 Task: Search one way flight ticket for 1 adult, 1 child, 1 infant in seat in premium economy from Amarillo: Rick Husband Amarillo International Airport to Jacksonville: Albert J. Ellis Airport on 8-3-2023. Choice of flights is Alaska. Number of bags: 2 carry on bags and 4 checked bags. Price is upto 91000. Outbound departure time preference is 9:30.
Action: Mouse moved to (364, 150)
Screenshot: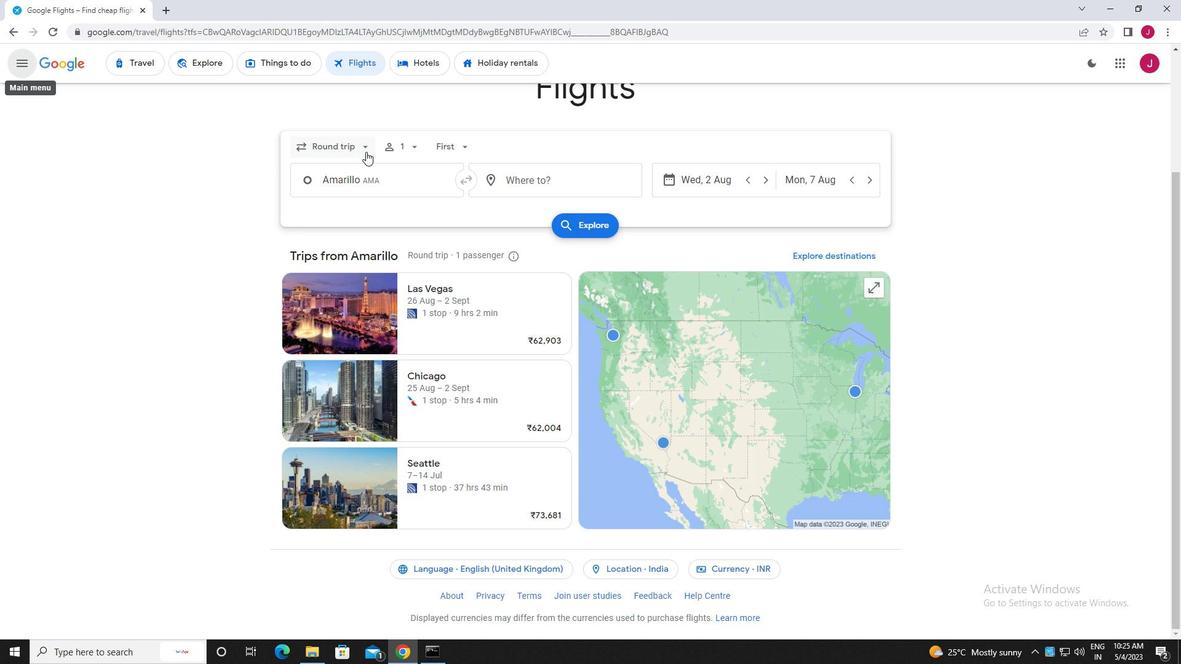
Action: Mouse pressed left at (364, 150)
Screenshot: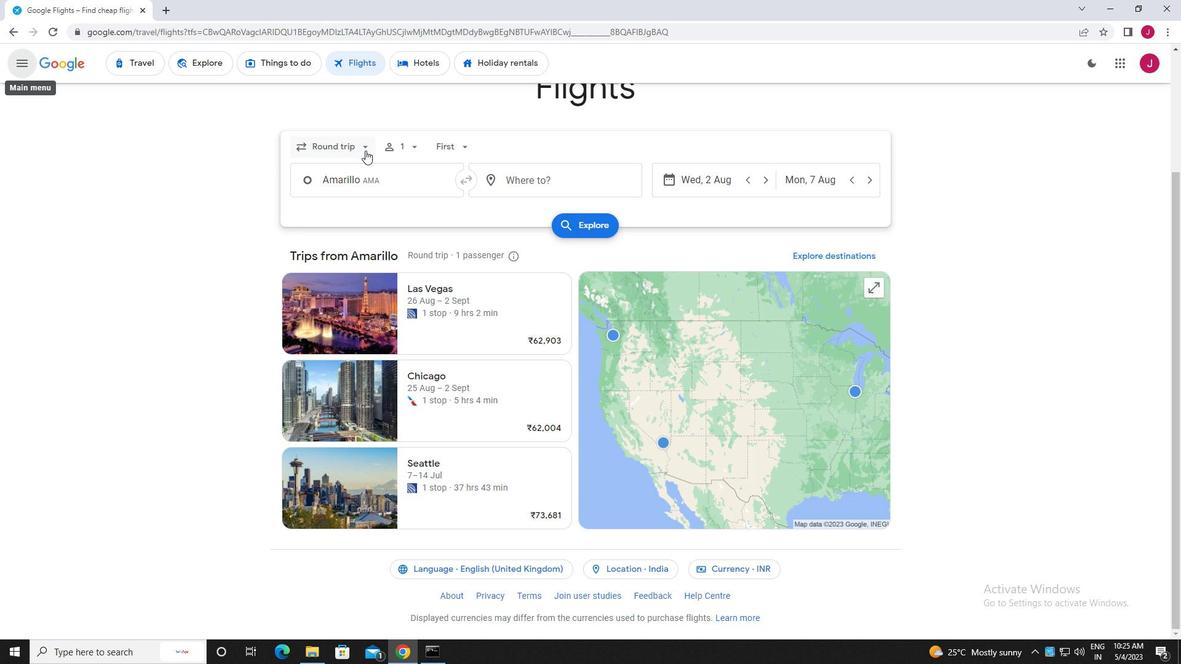 
Action: Mouse moved to (358, 204)
Screenshot: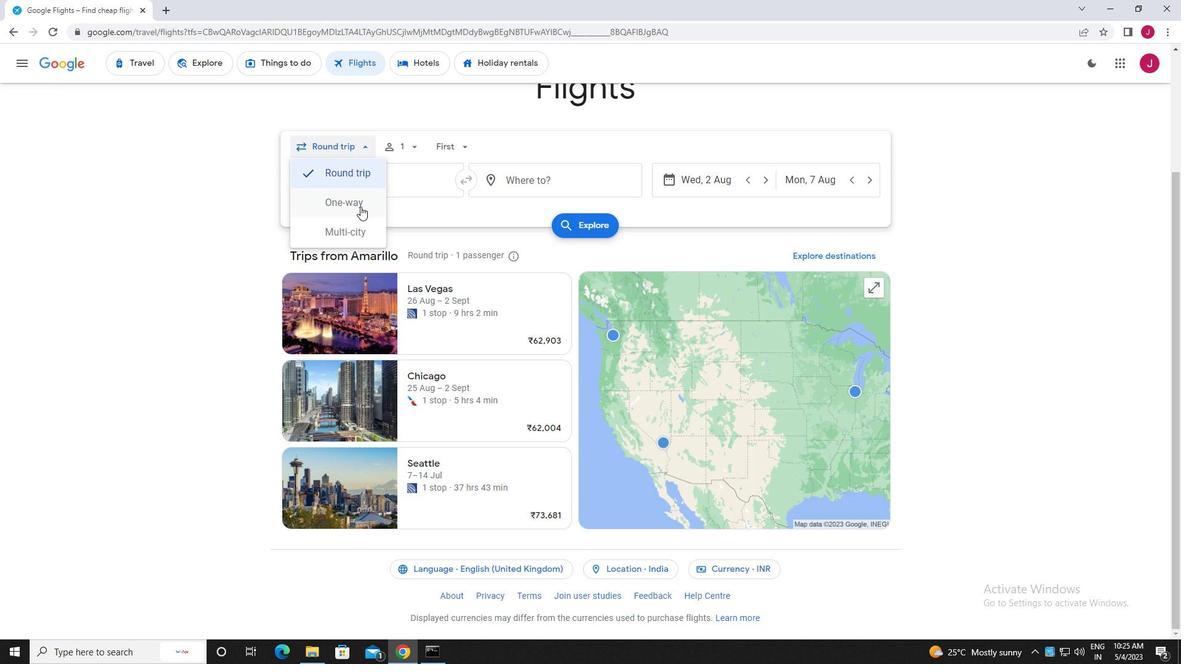 
Action: Mouse pressed left at (358, 204)
Screenshot: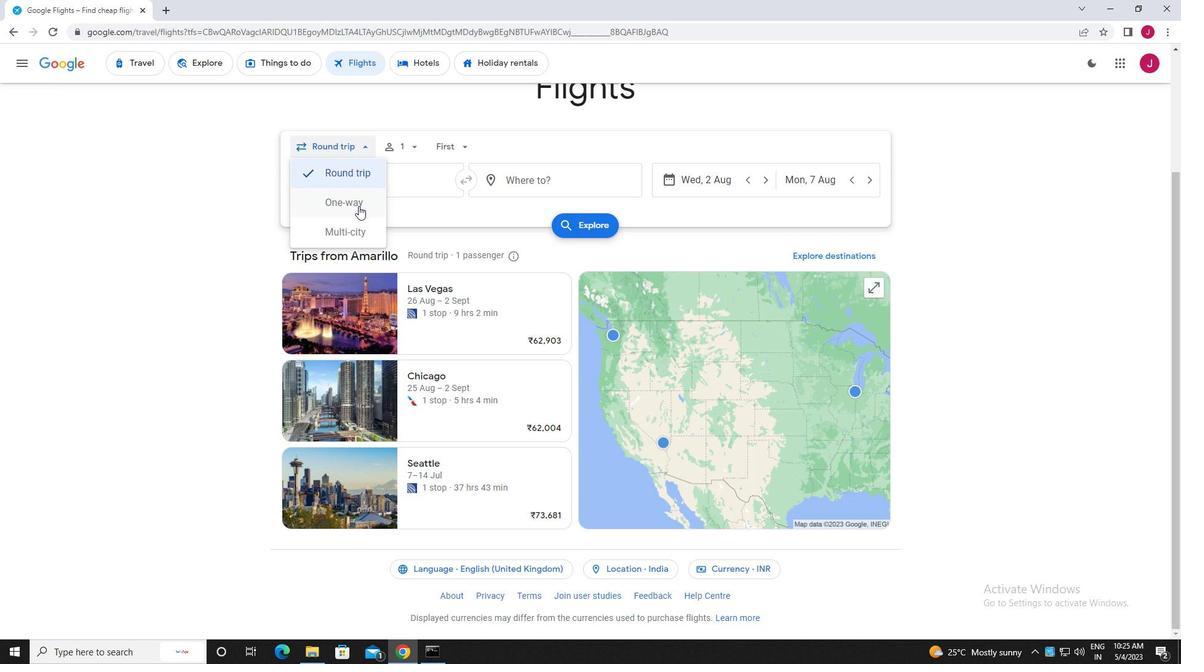 
Action: Mouse moved to (409, 144)
Screenshot: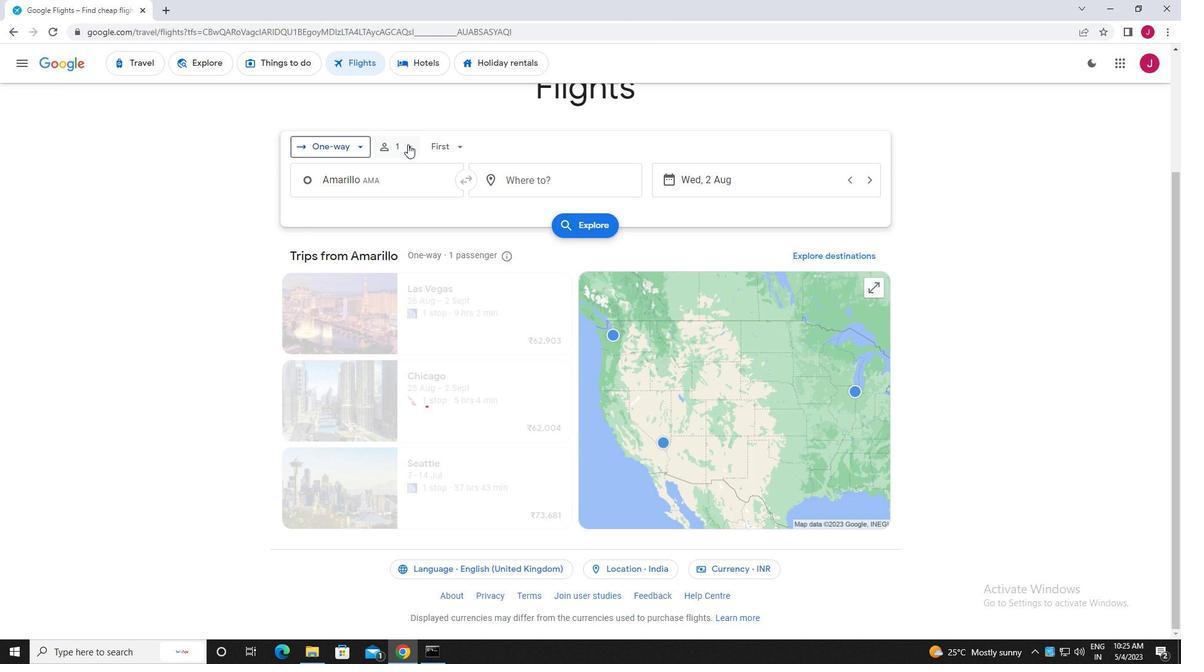 
Action: Mouse pressed left at (409, 144)
Screenshot: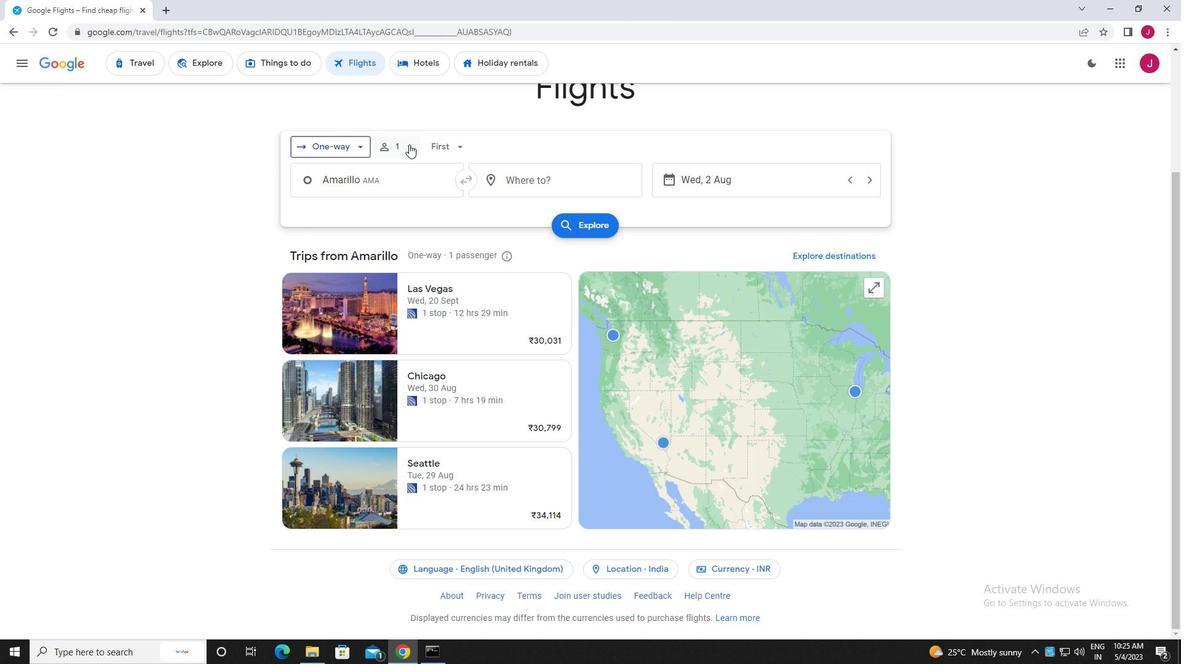 
Action: Mouse moved to (501, 211)
Screenshot: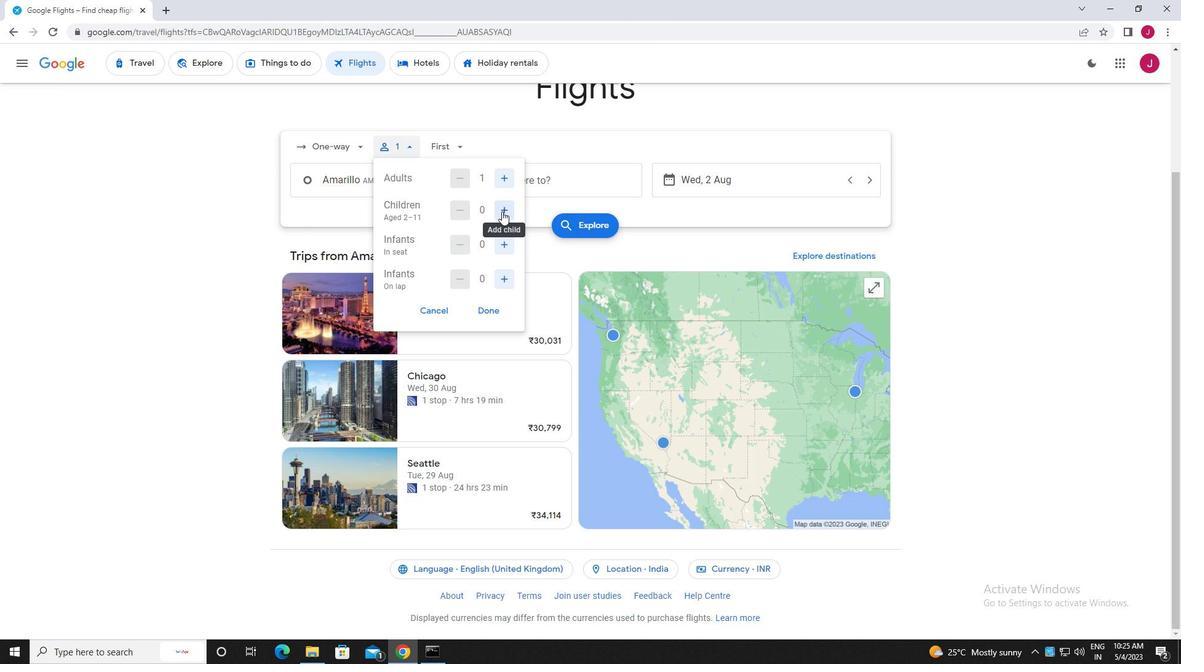 
Action: Mouse pressed left at (501, 211)
Screenshot: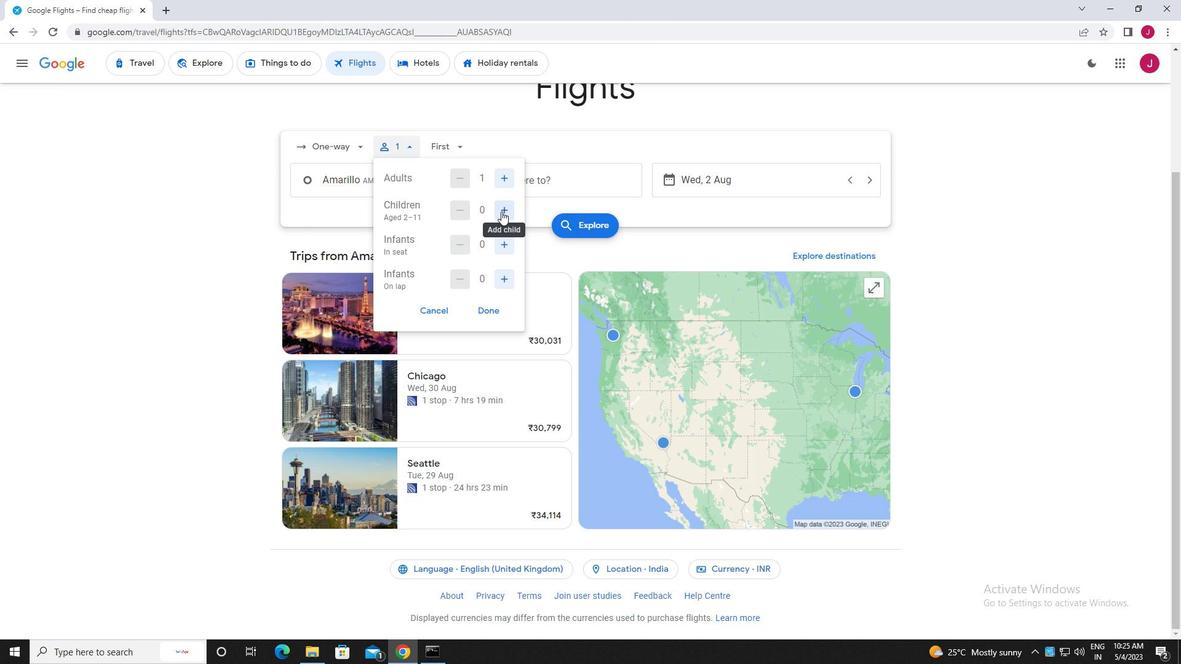 
Action: Mouse moved to (458, 207)
Screenshot: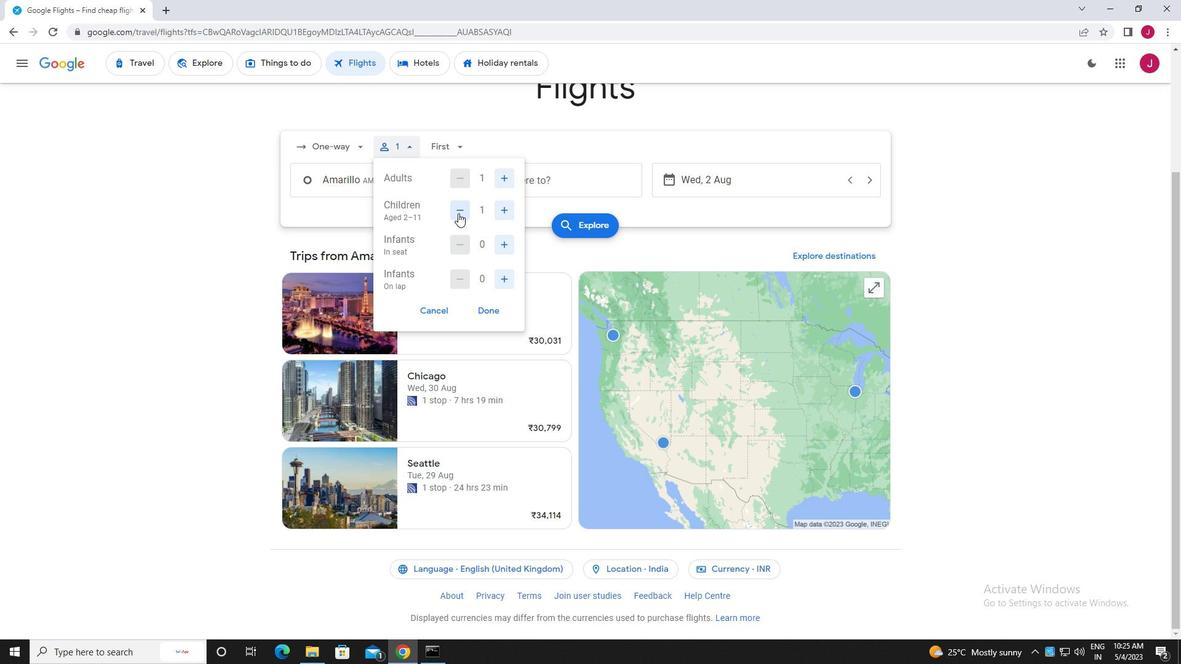 
Action: Mouse pressed left at (458, 207)
Screenshot: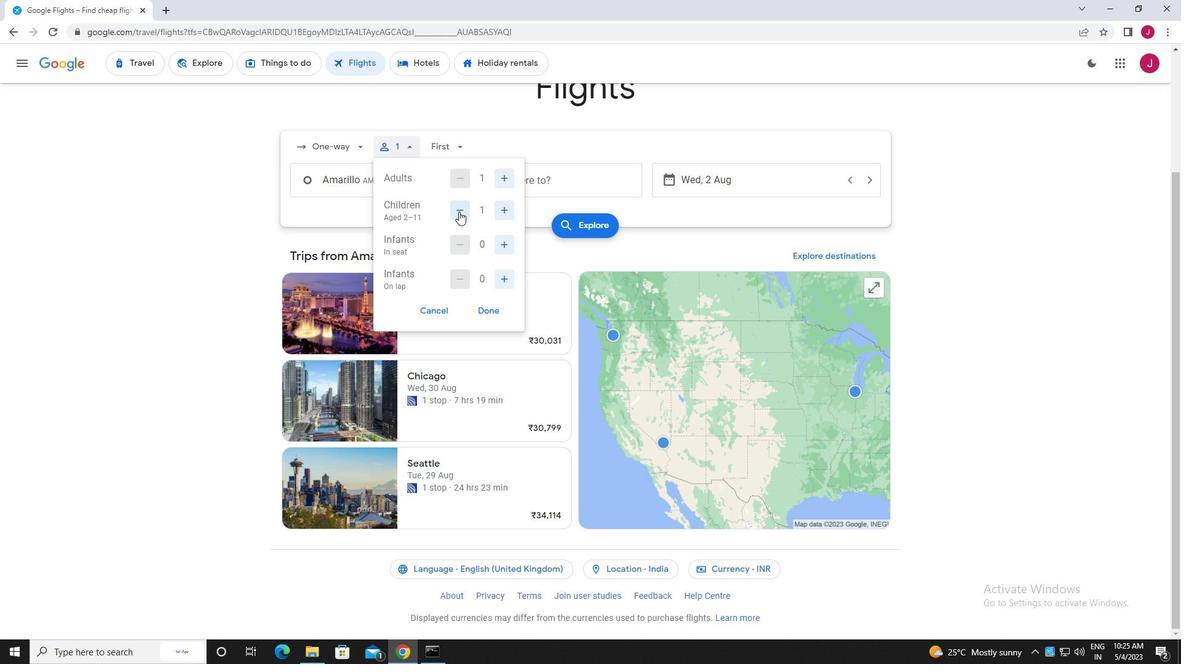 
Action: Mouse moved to (503, 243)
Screenshot: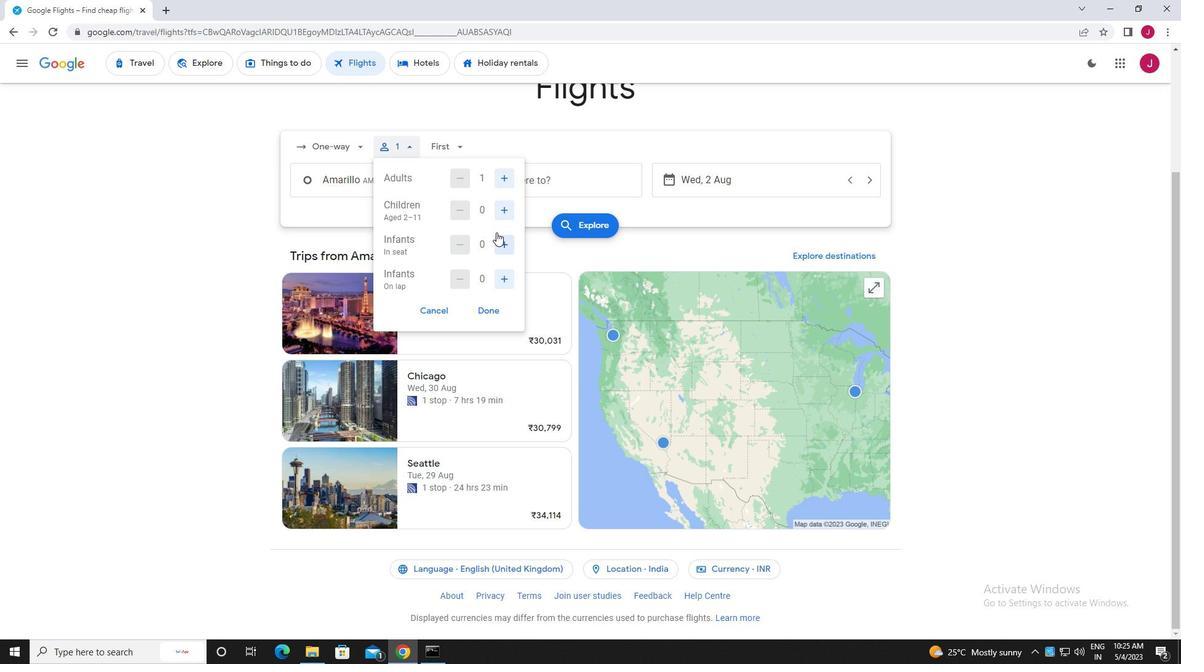 
Action: Mouse pressed left at (503, 243)
Screenshot: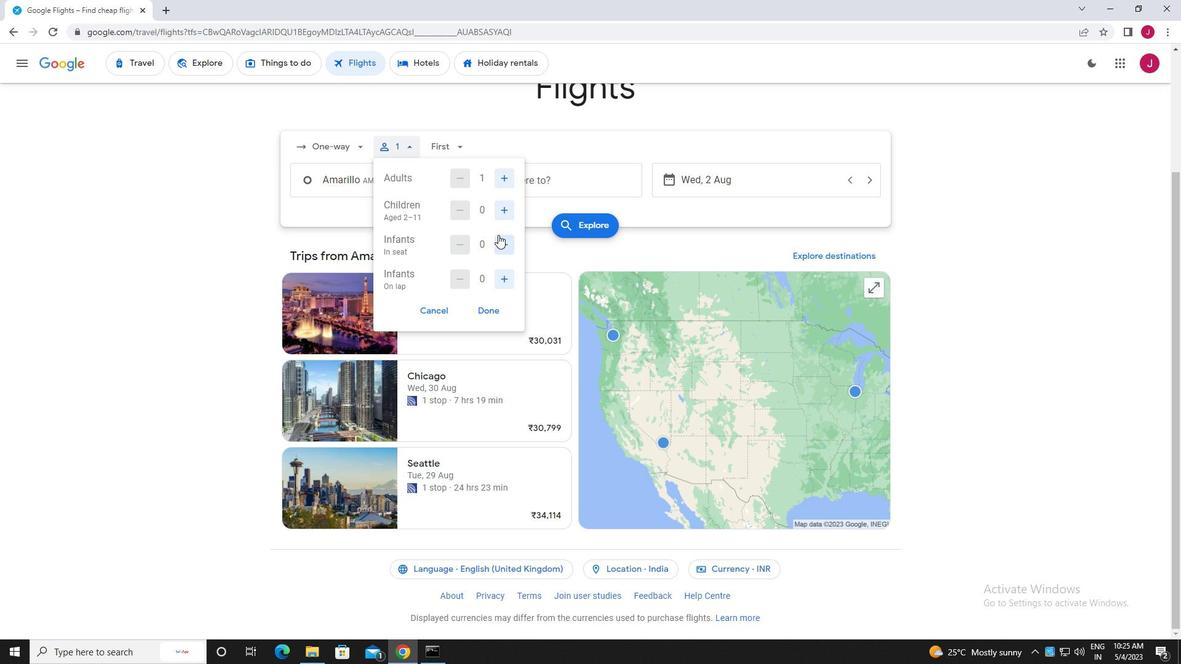 
Action: Mouse moved to (489, 310)
Screenshot: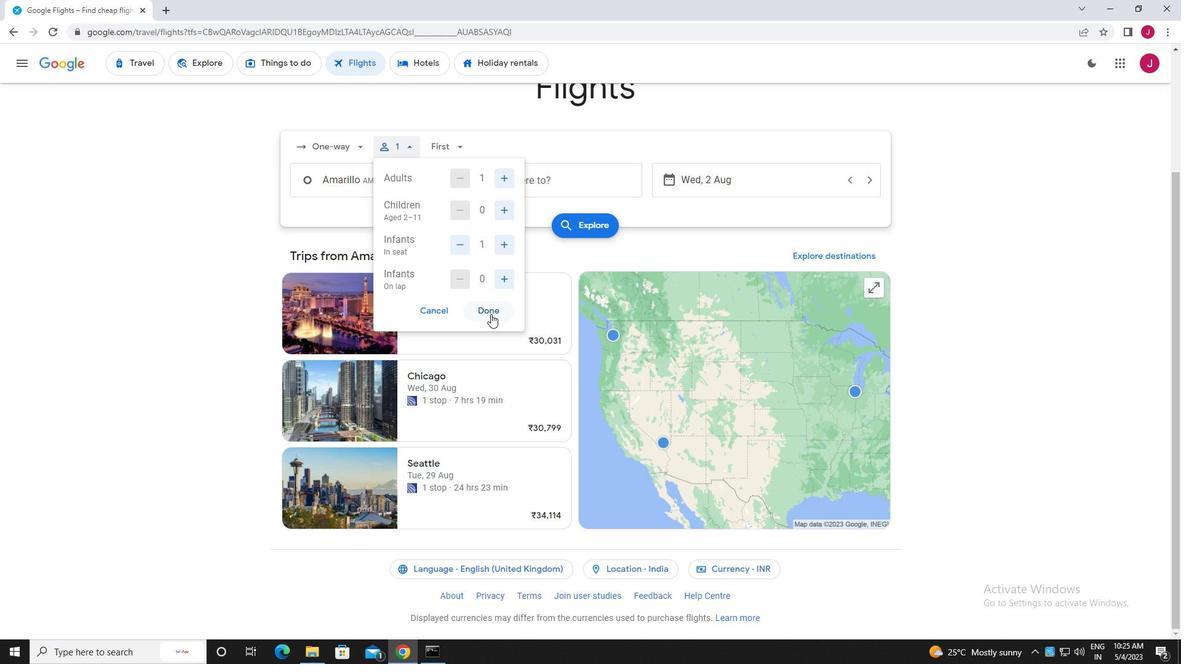 
Action: Mouse pressed left at (489, 310)
Screenshot: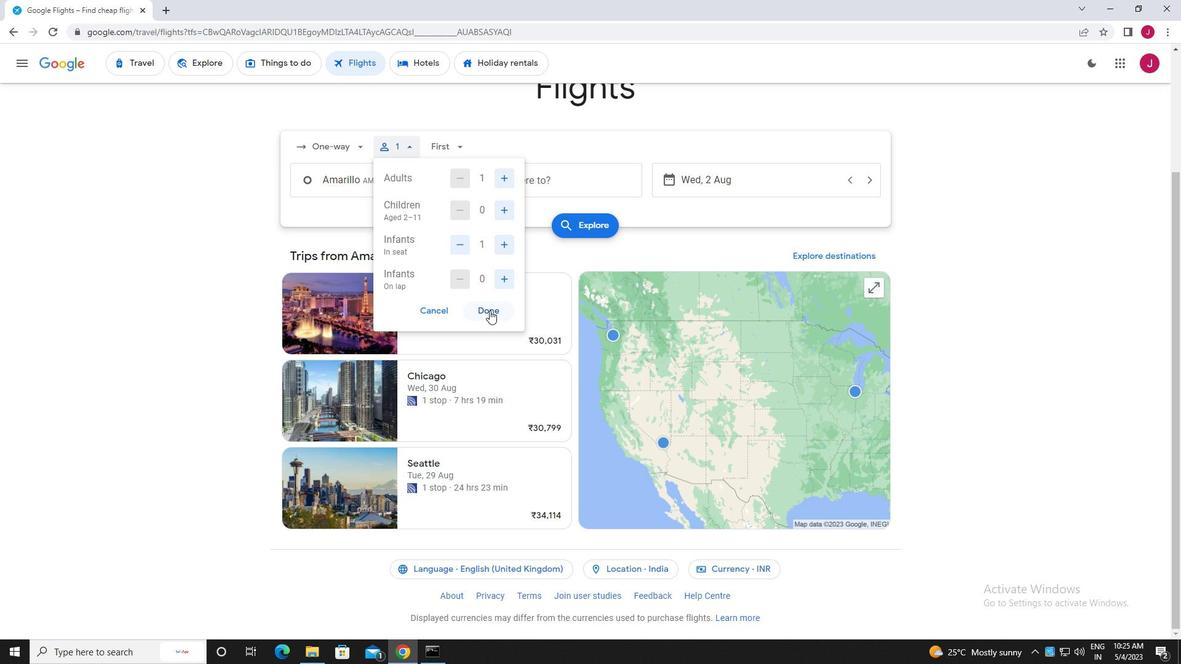 
Action: Mouse moved to (437, 147)
Screenshot: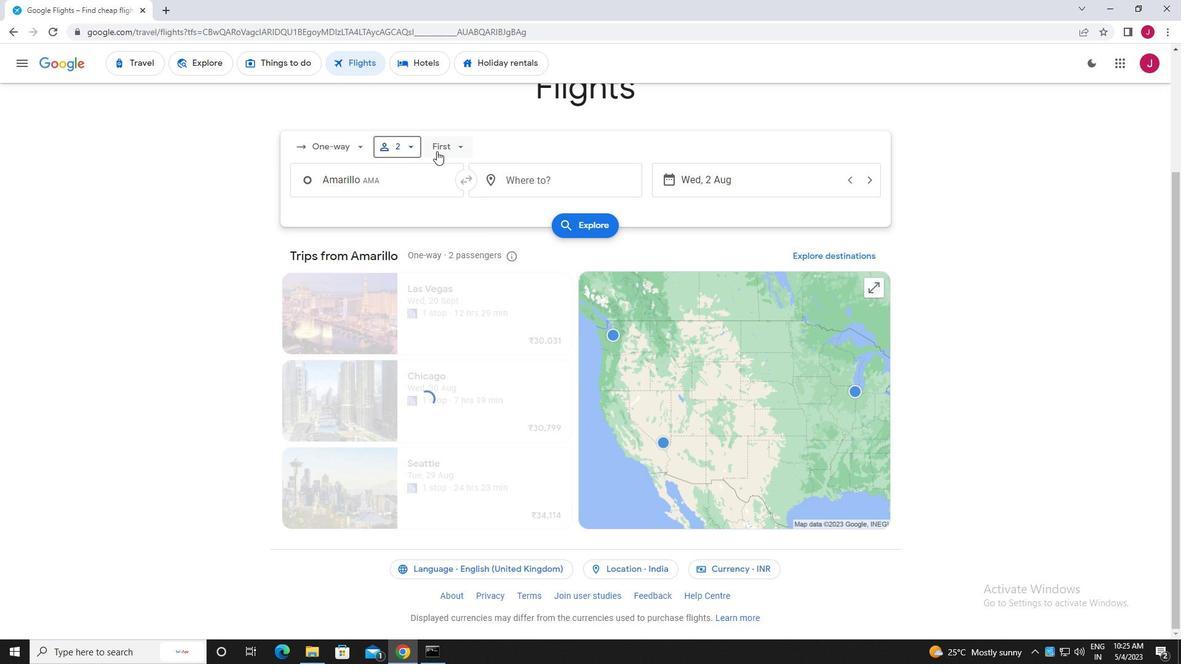 
Action: Mouse pressed left at (437, 147)
Screenshot: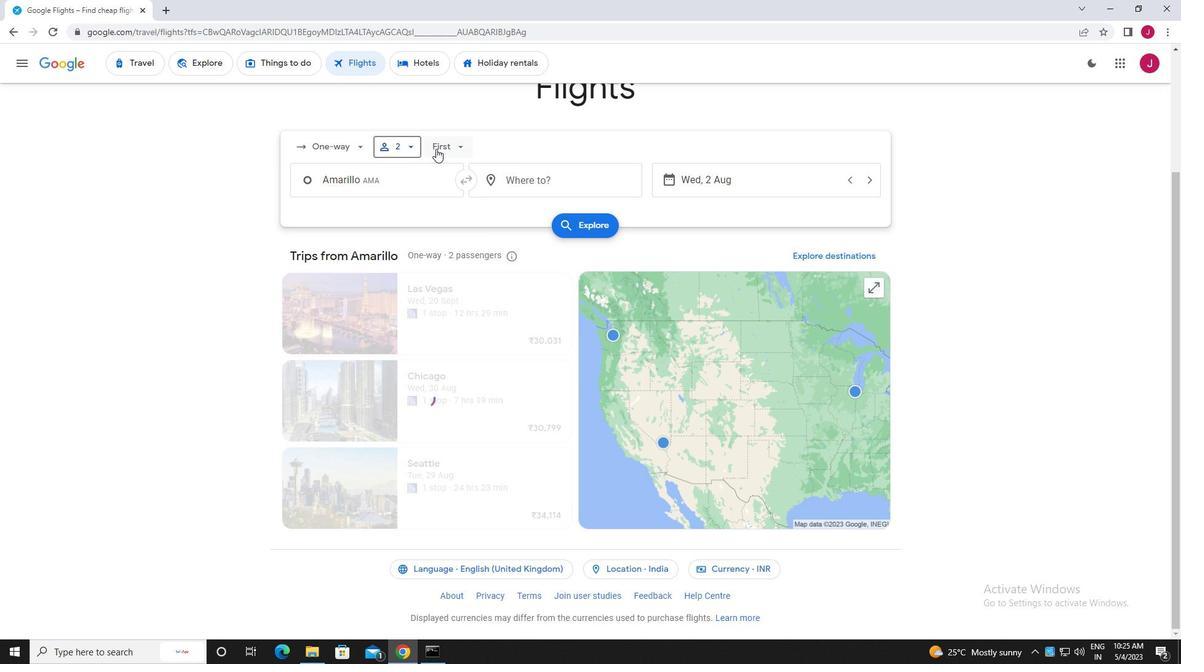 
Action: Mouse moved to (480, 204)
Screenshot: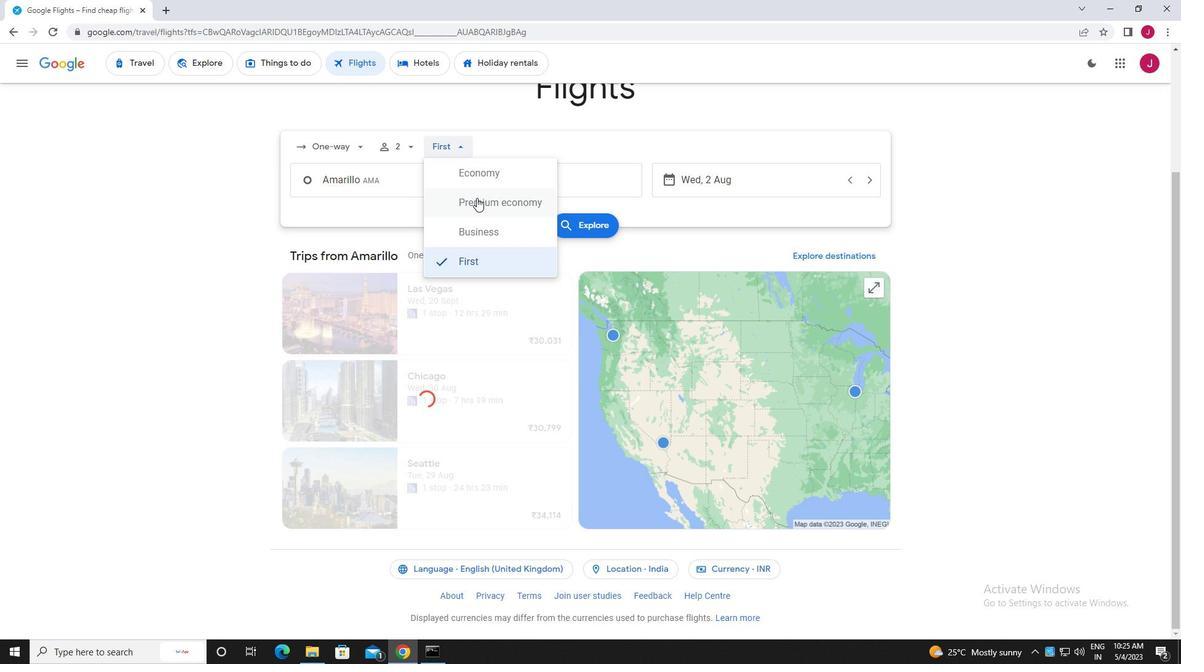 
Action: Mouse pressed left at (480, 204)
Screenshot: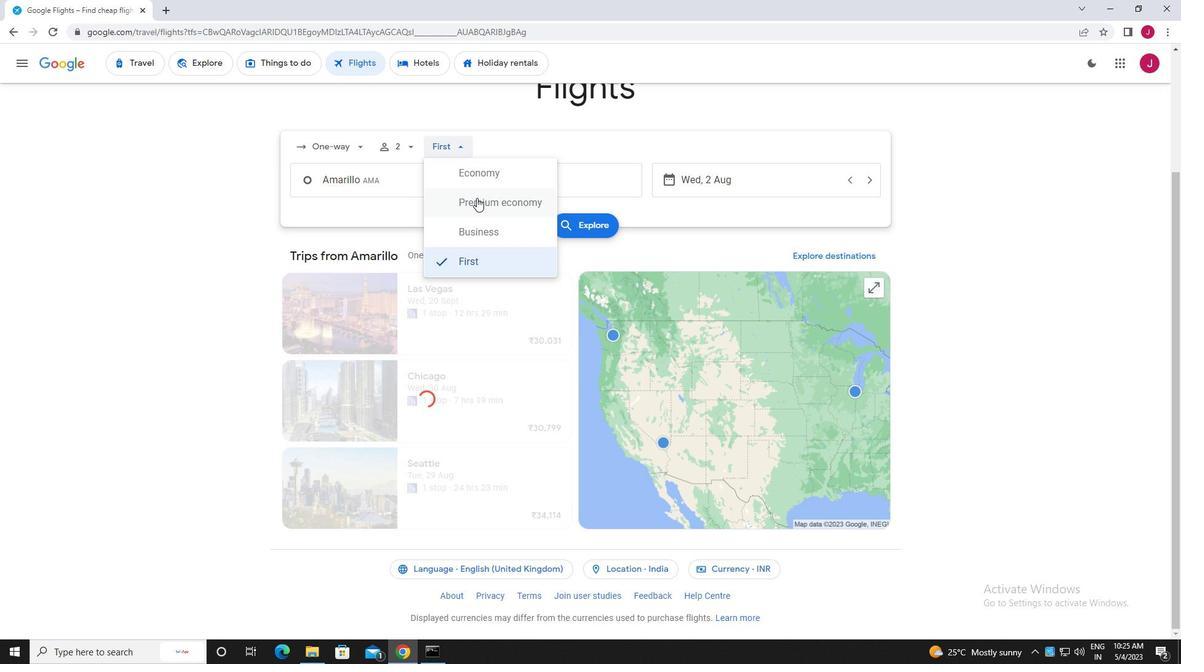 
Action: Mouse moved to (423, 182)
Screenshot: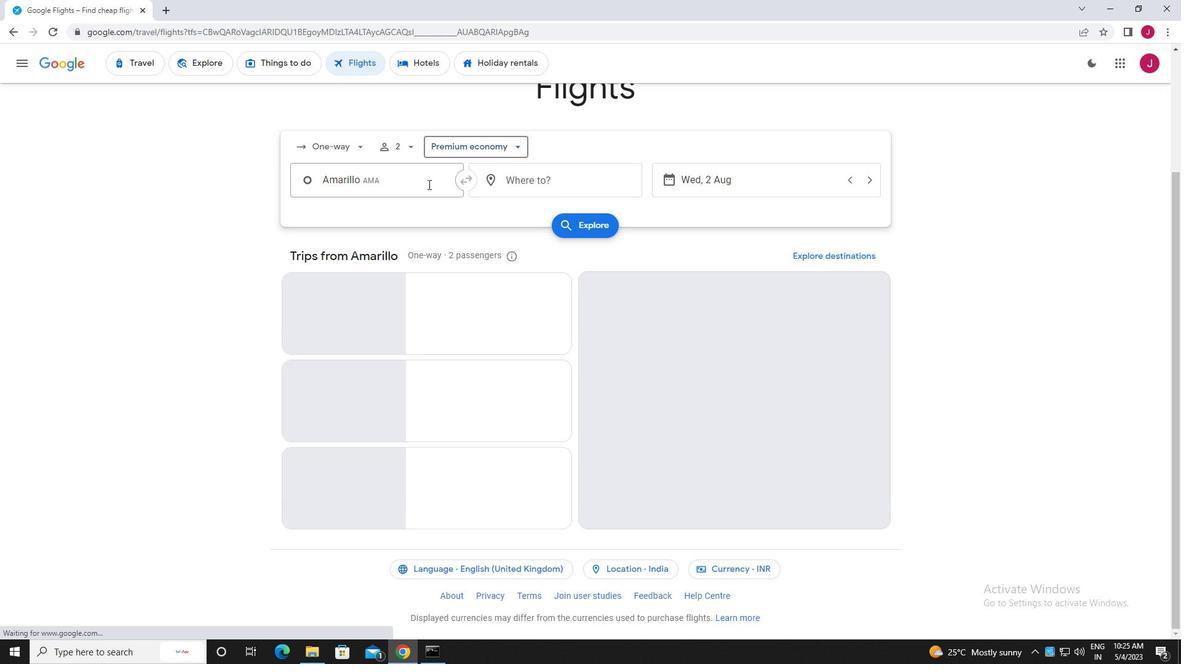 
Action: Mouse pressed left at (423, 182)
Screenshot: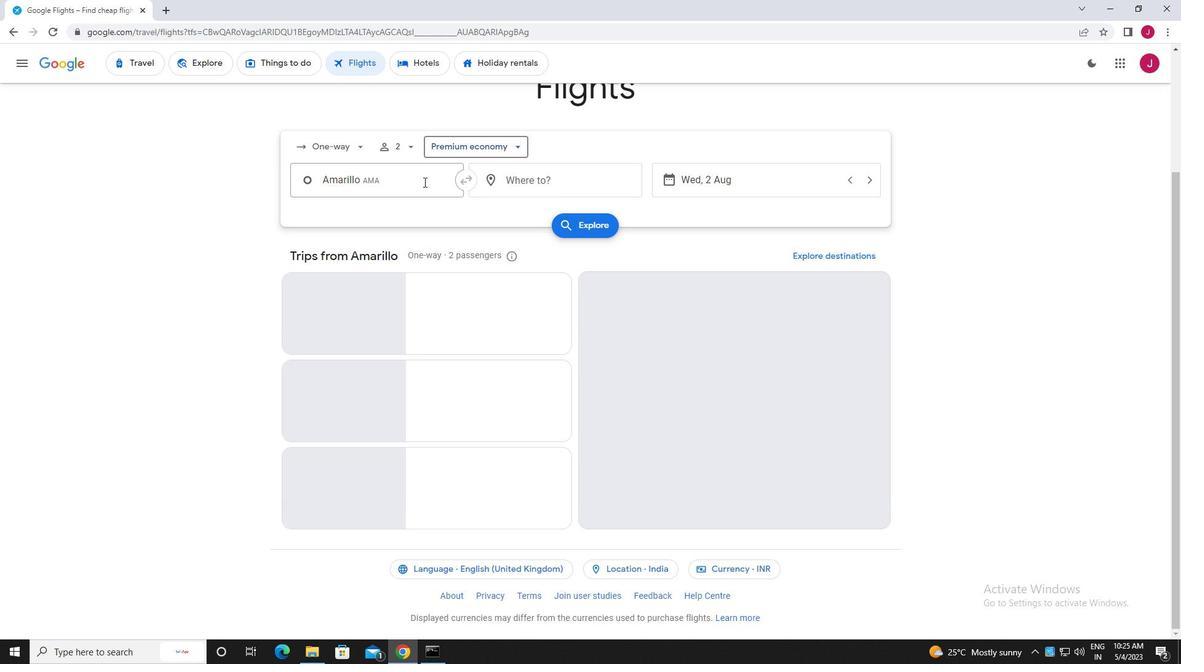 
Action: Mouse moved to (423, 181)
Screenshot: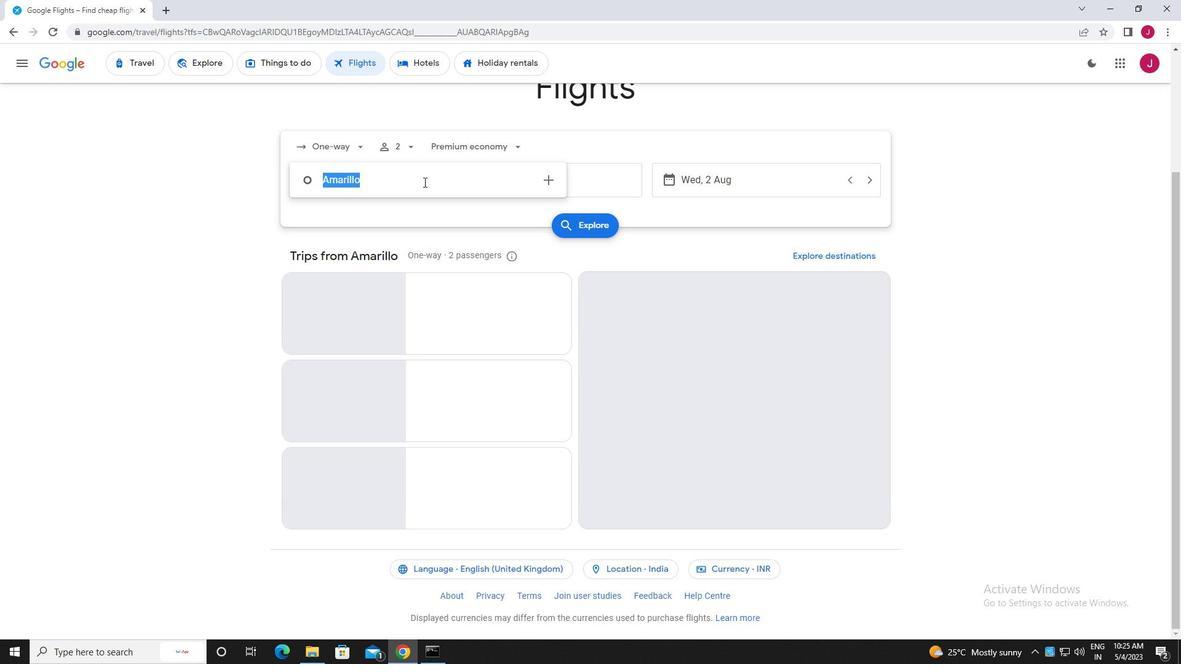 
Action: Key pressed amarillo
Screenshot: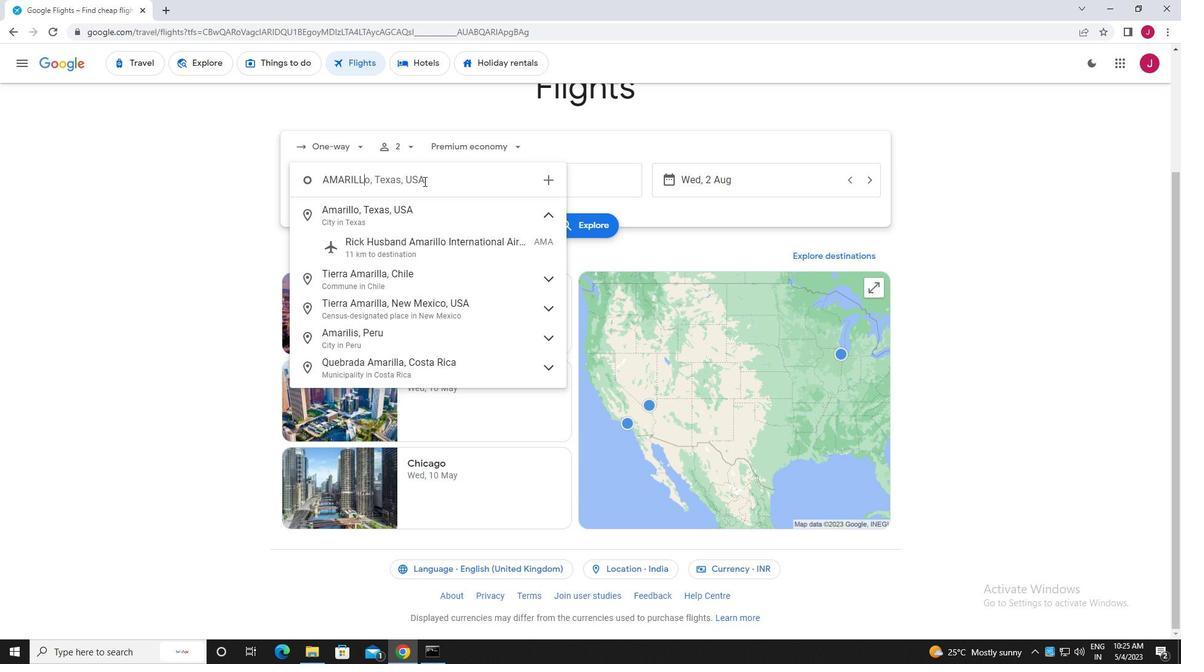 
Action: Mouse moved to (426, 254)
Screenshot: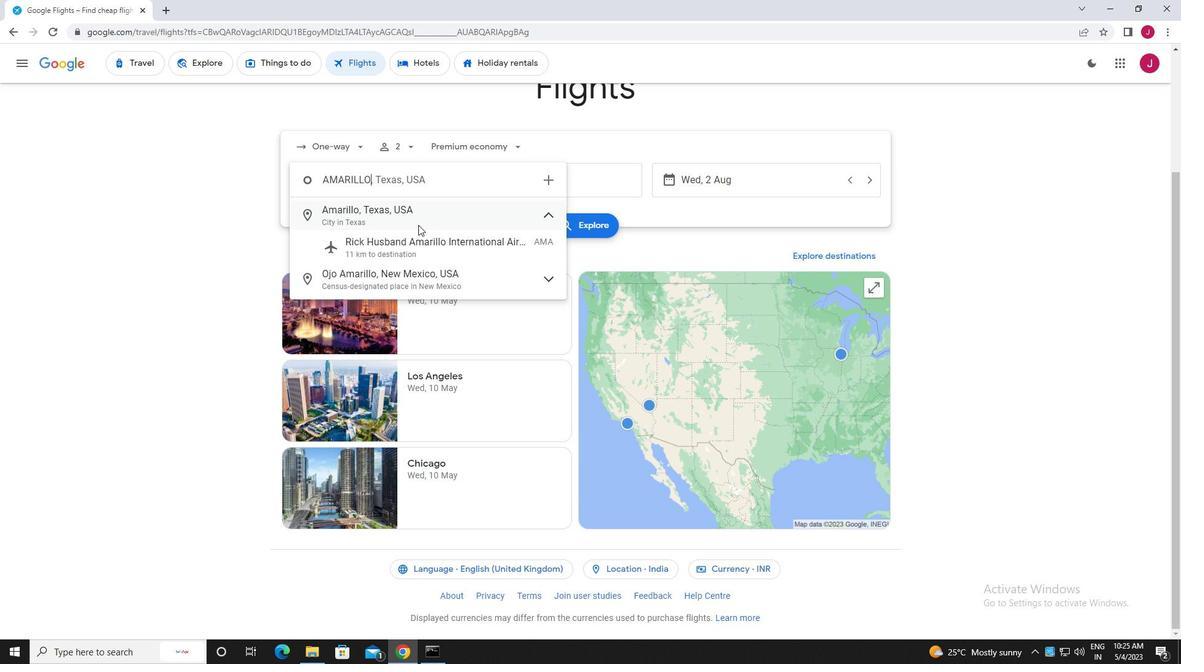 
Action: Mouse pressed left at (426, 254)
Screenshot: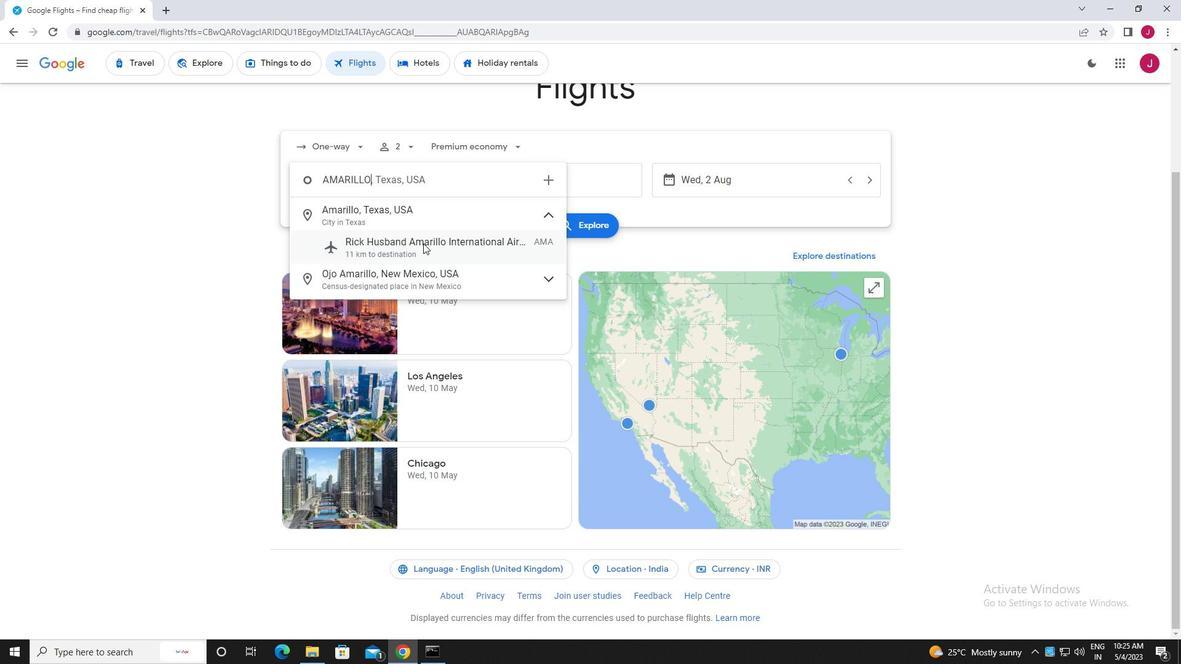 
Action: Mouse moved to (541, 182)
Screenshot: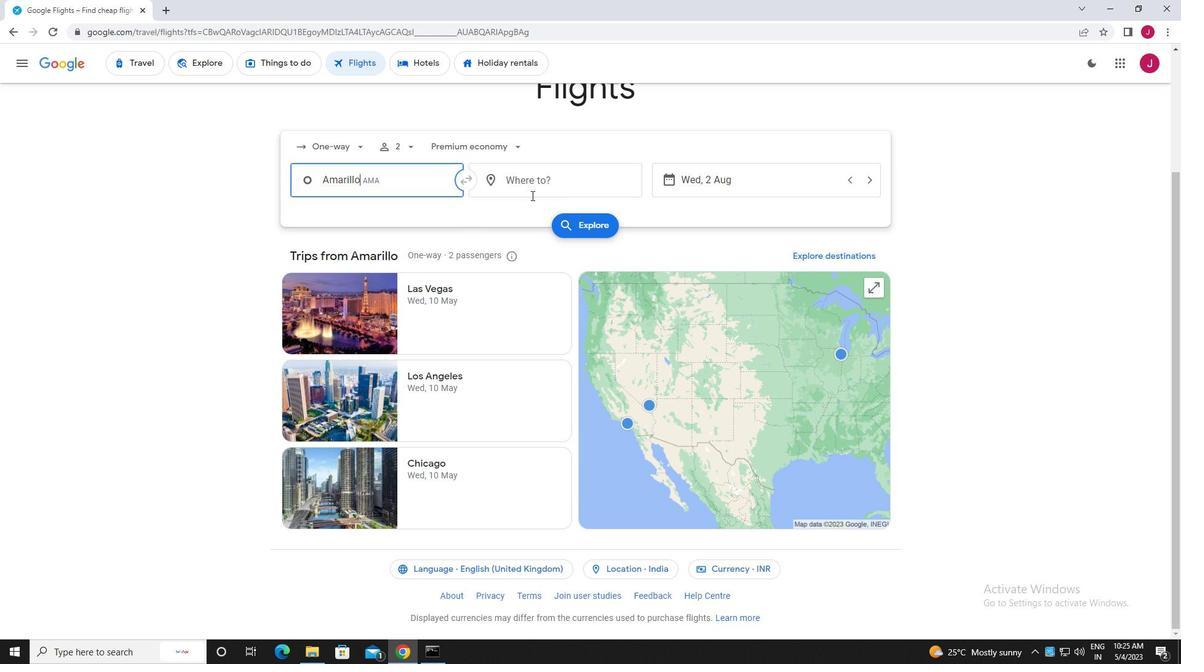 
Action: Mouse pressed left at (541, 182)
Screenshot: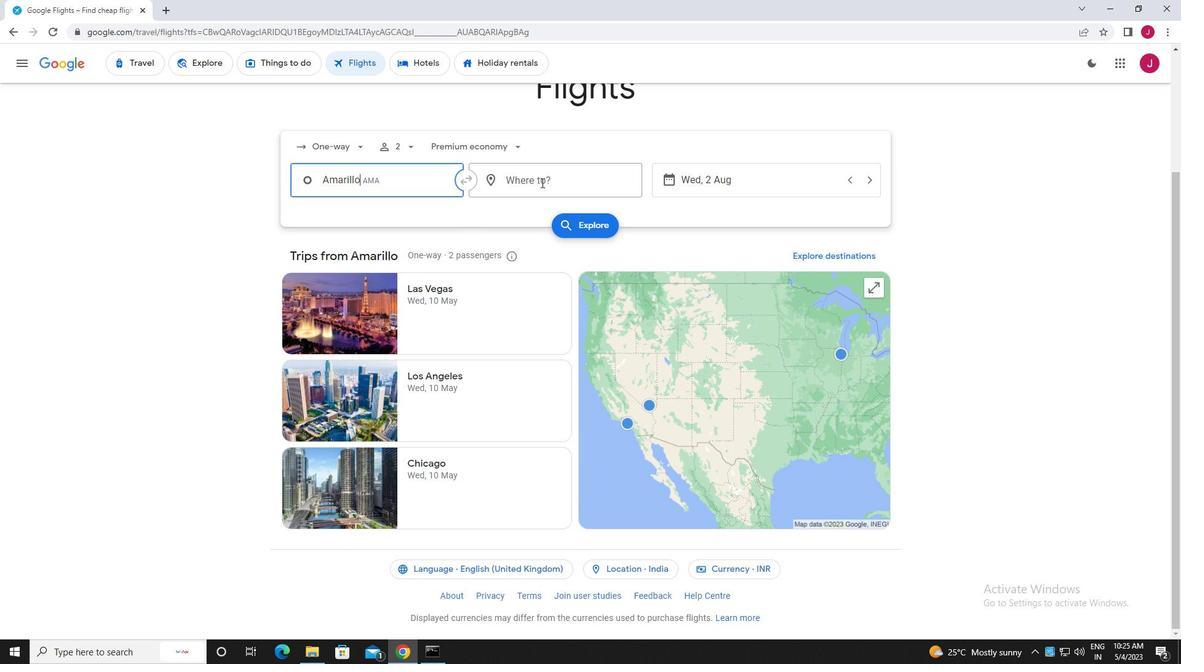 
Action: Mouse moved to (540, 184)
Screenshot: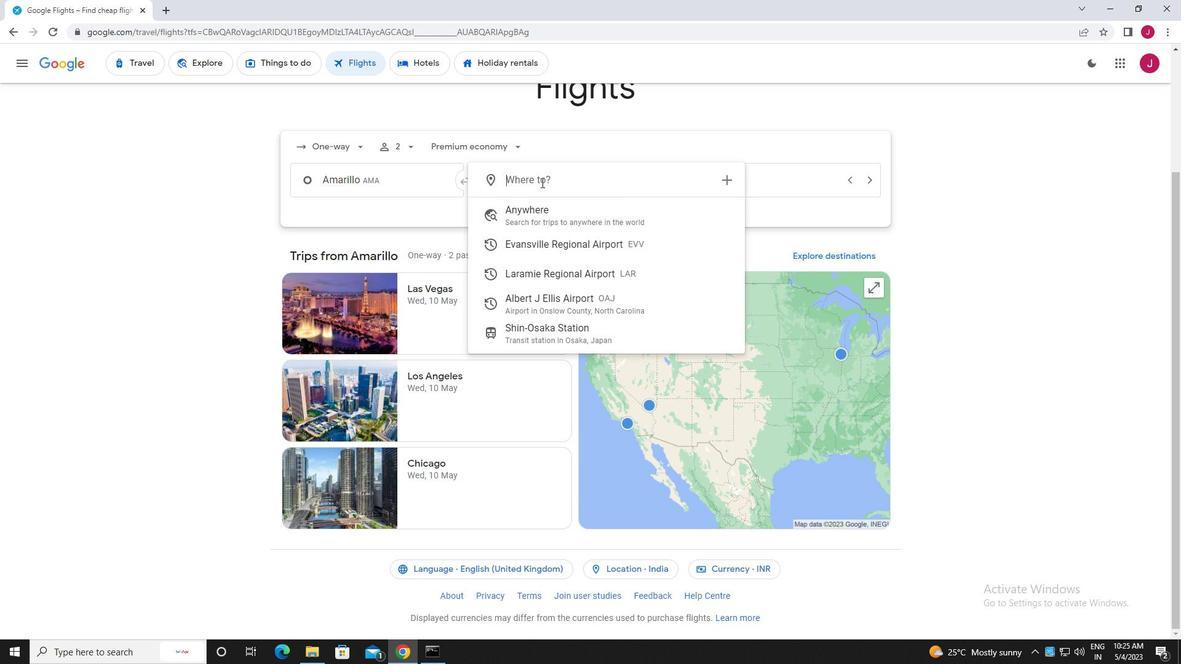 
Action: Key pressed albert<Key.space>
Screenshot: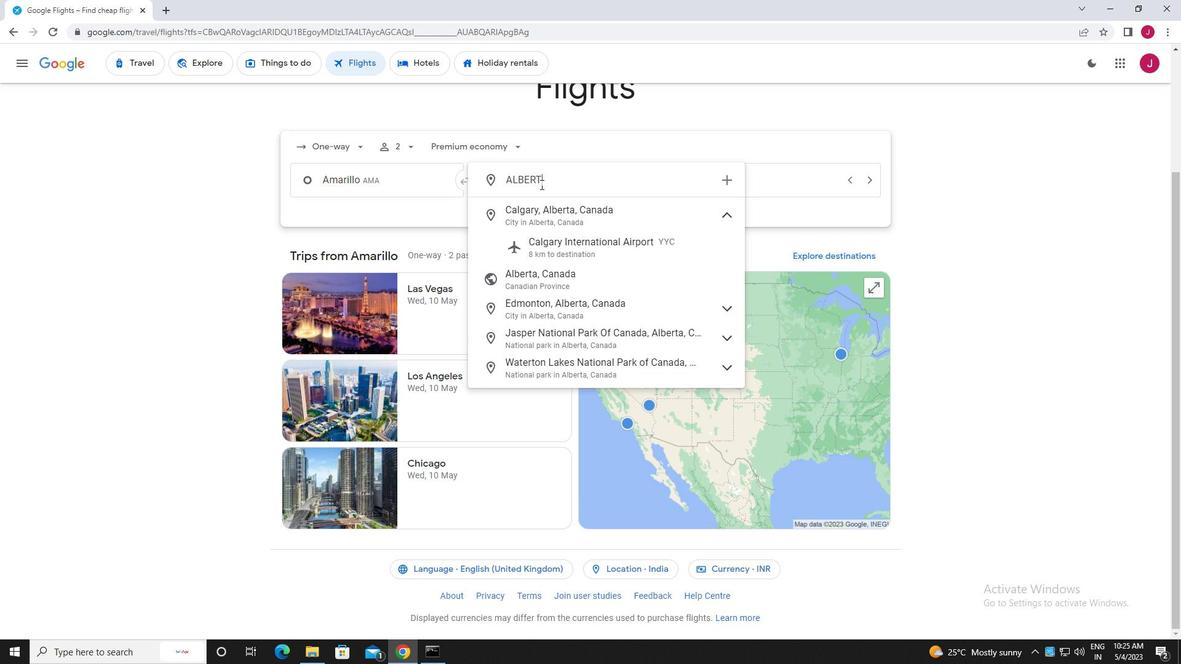 
Action: Mouse moved to (581, 214)
Screenshot: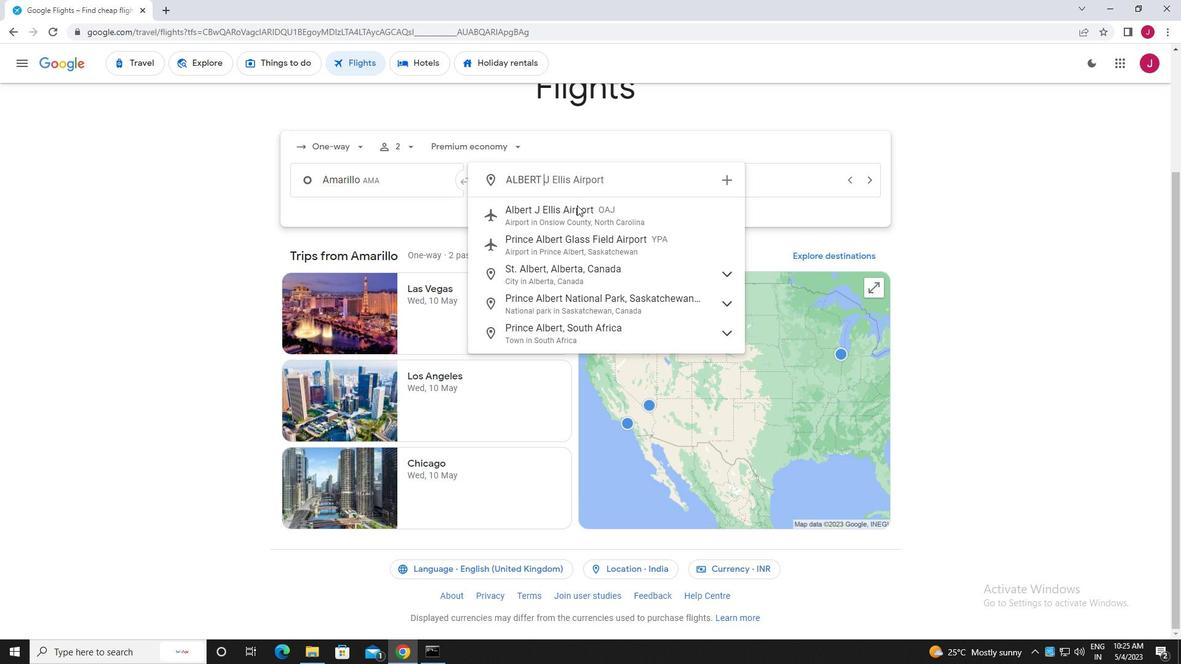 
Action: Mouse pressed left at (581, 214)
Screenshot: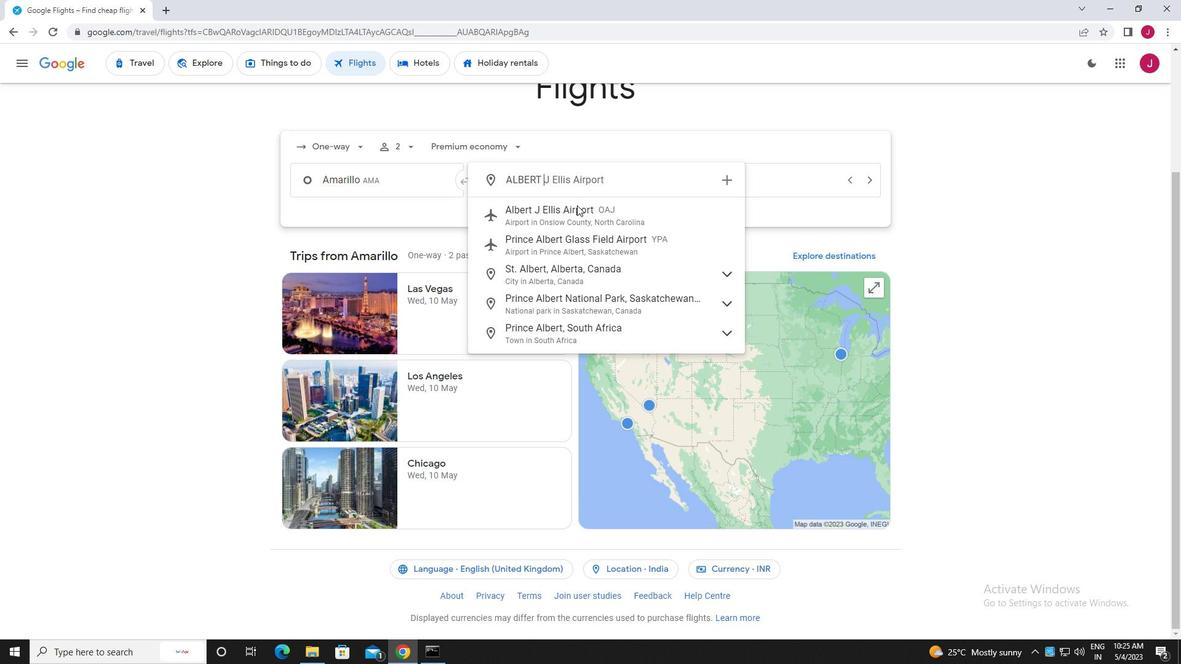 
Action: Mouse moved to (720, 183)
Screenshot: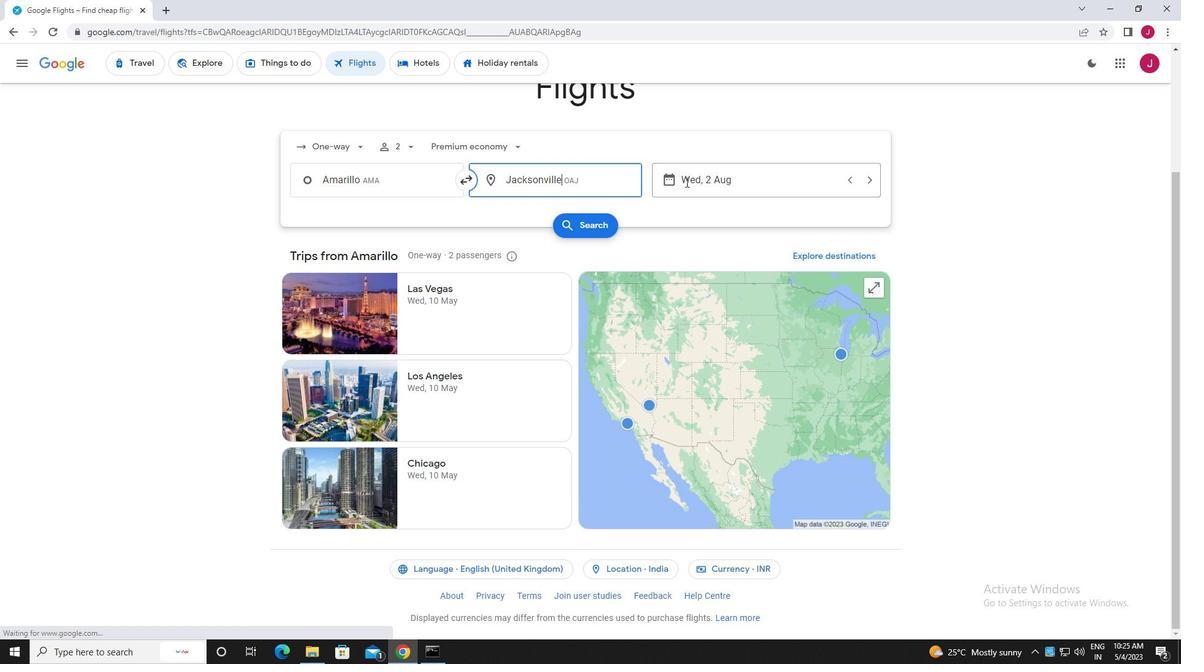 
Action: Mouse pressed left at (720, 183)
Screenshot: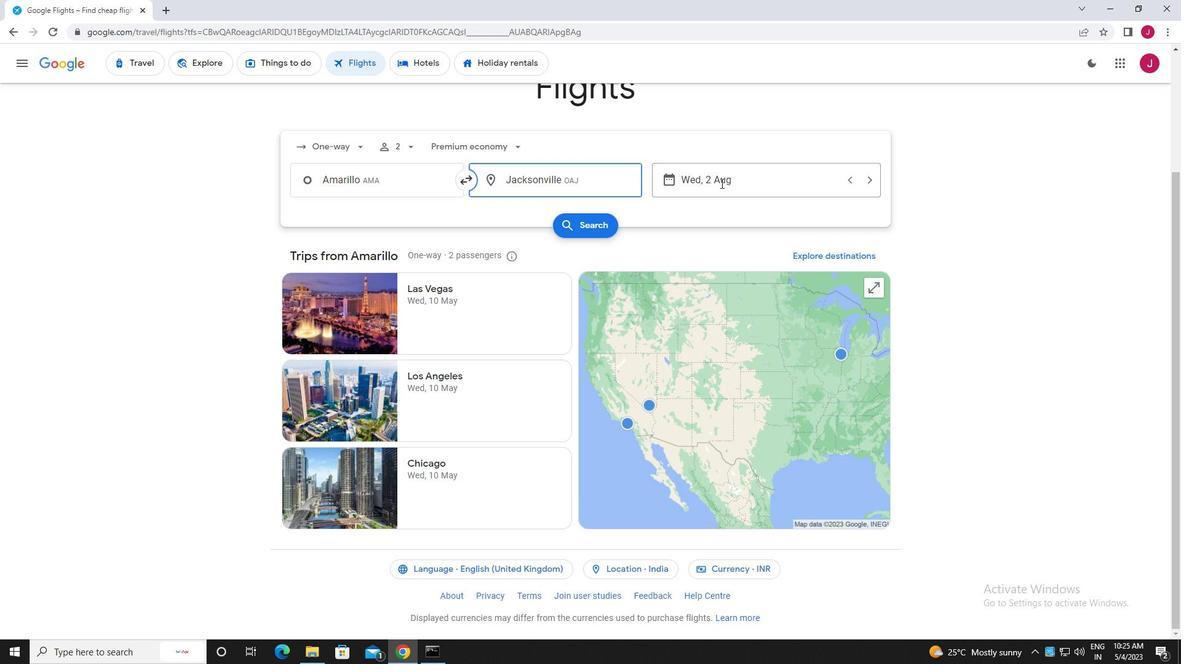 
Action: Mouse moved to (565, 273)
Screenshot: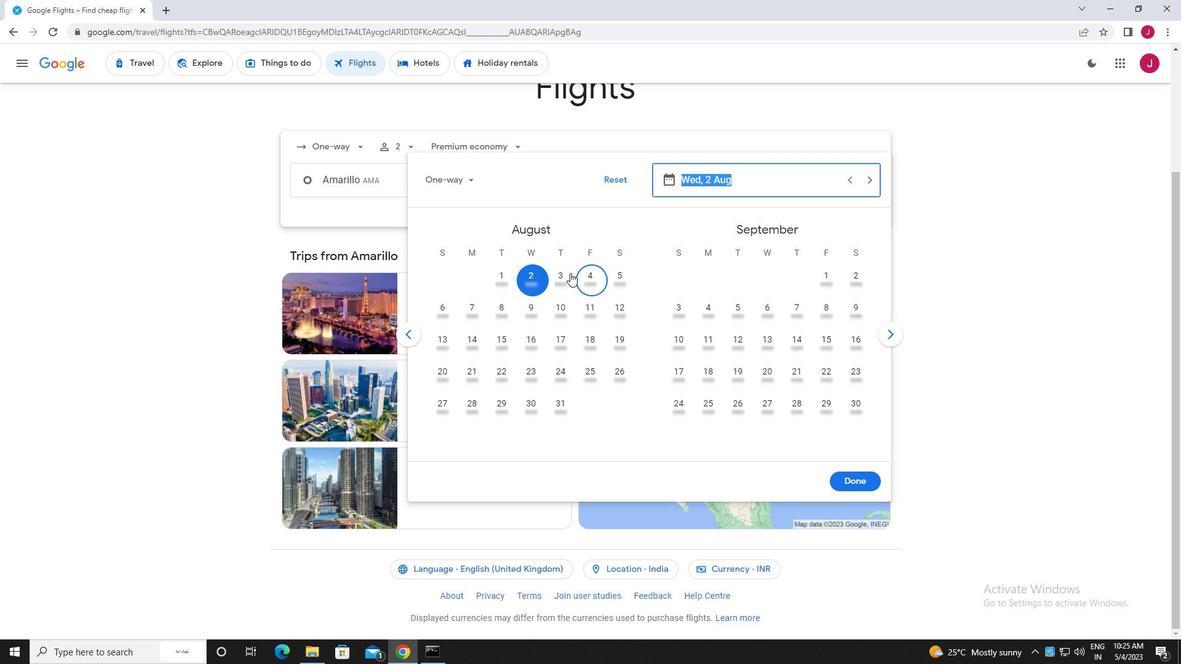 
Action: Mouse pressed left at (565, 273)
Screenshot: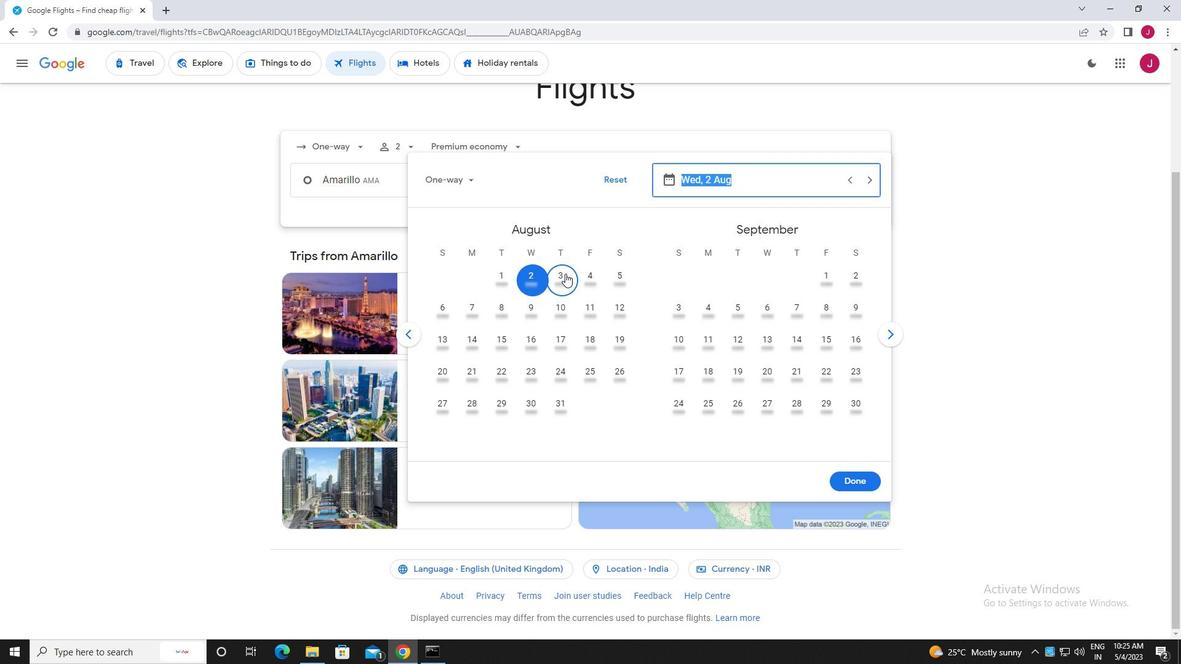 
Action: Mouse moved to (859, 483)
Screenshot: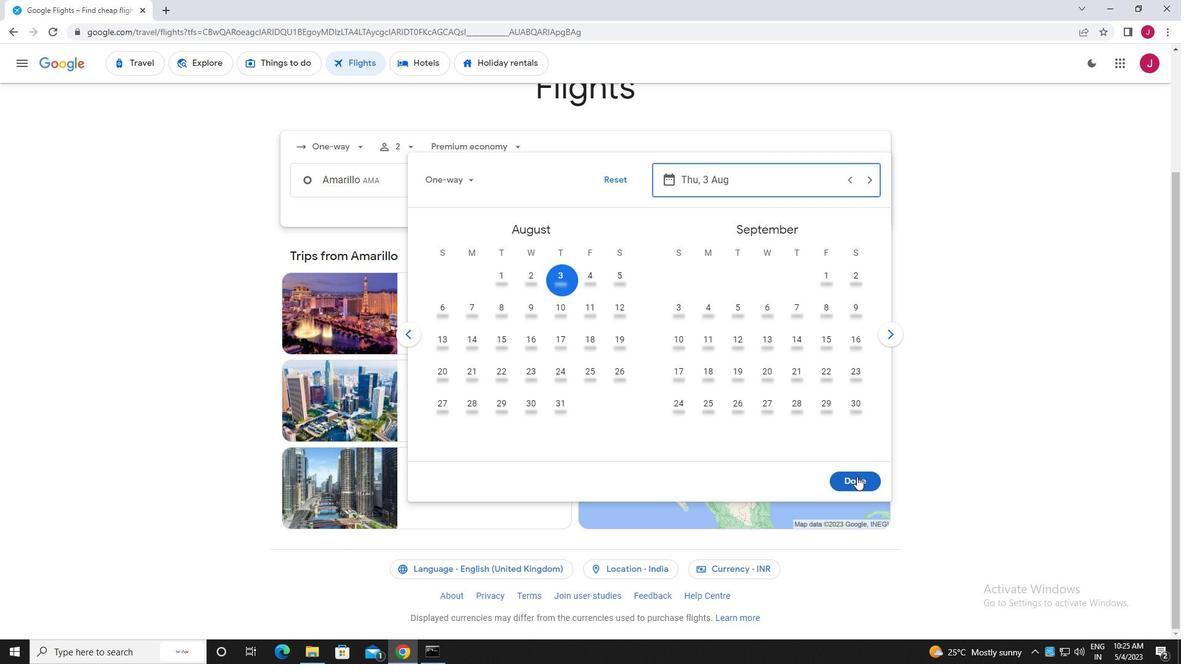 
Action: Mouse pressed left at (859, 483)
Screenshot: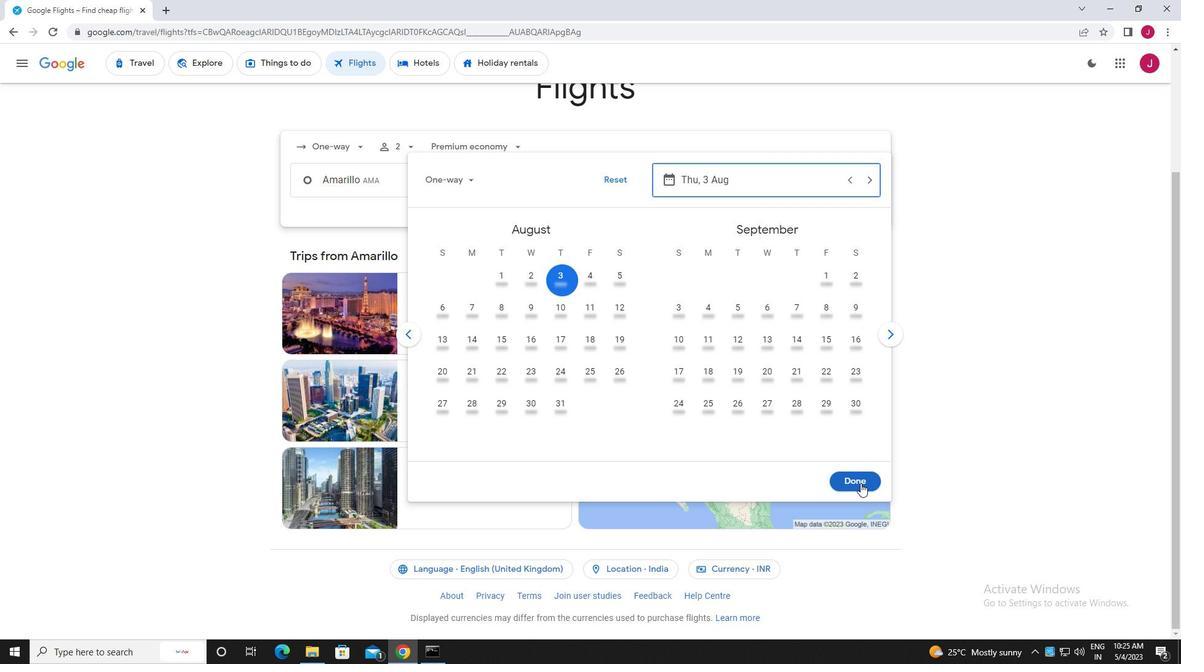 
Action: Mouse moved to (588, 222)
Screenshot: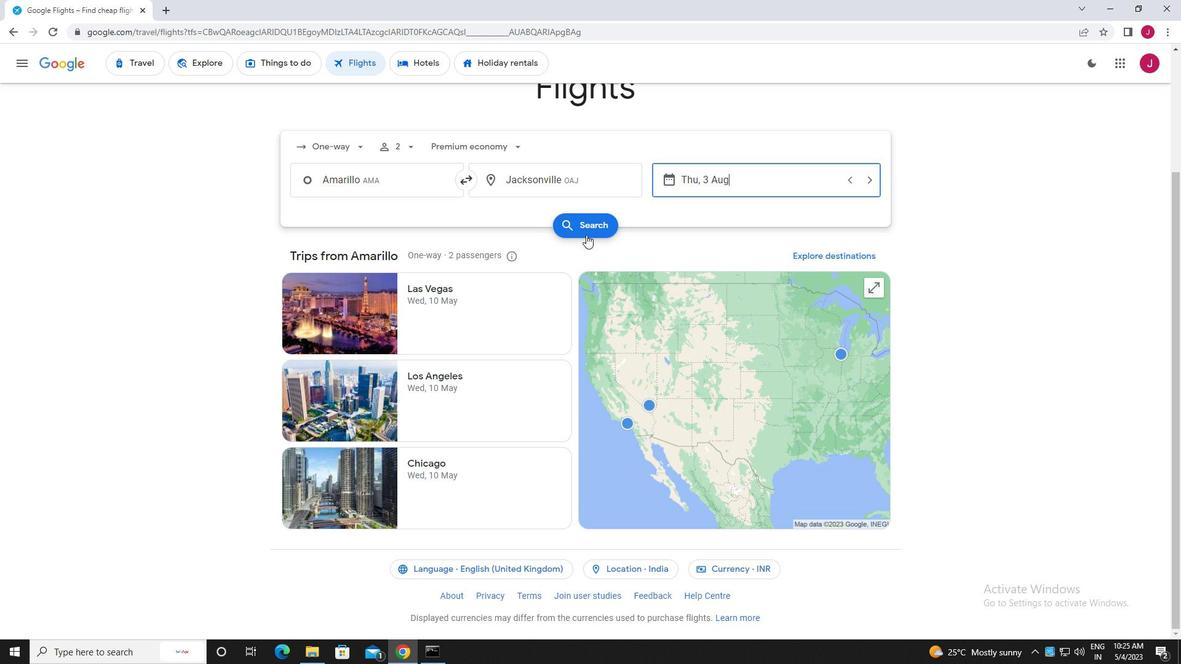 
Action: Mouse pressed left at (588, 222)
Screenshot: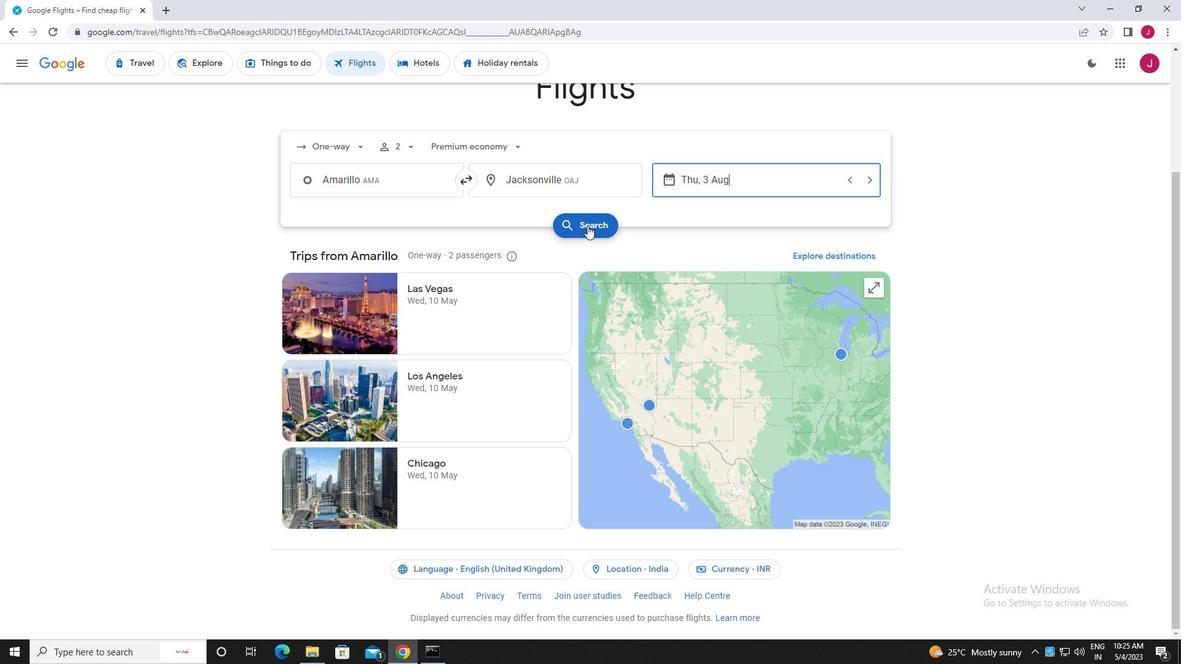 
Action: Mouse moved to (309, 175)
Screenshot: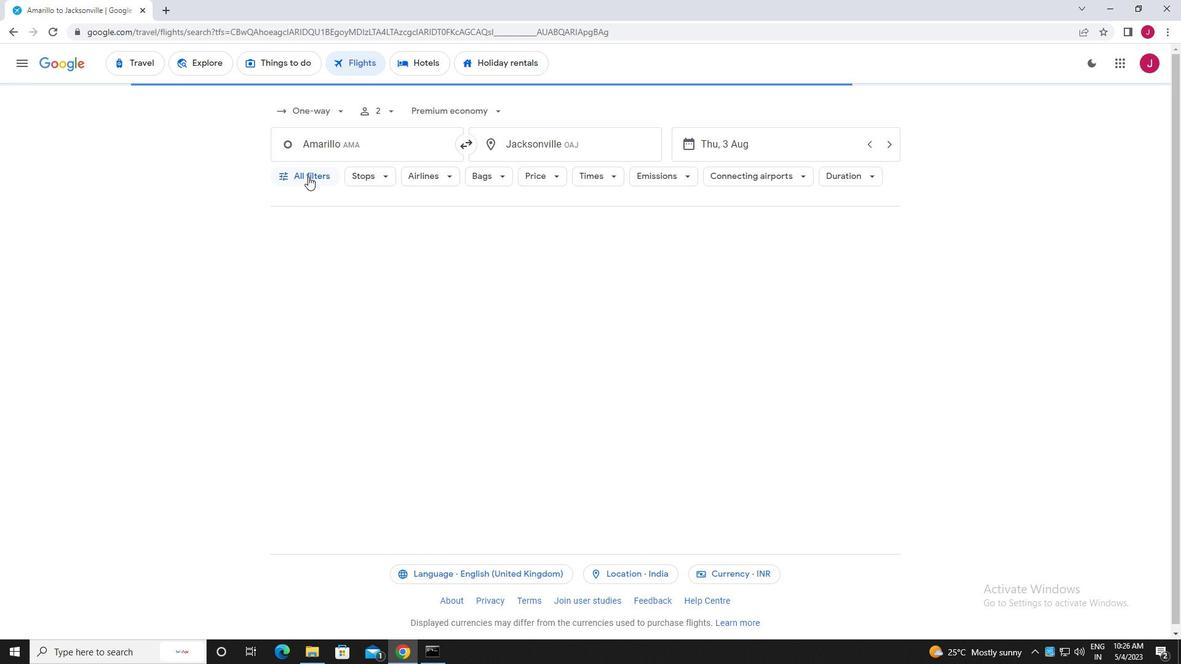 
Action: Mouse pressed left at (309, 175)
Screenshot: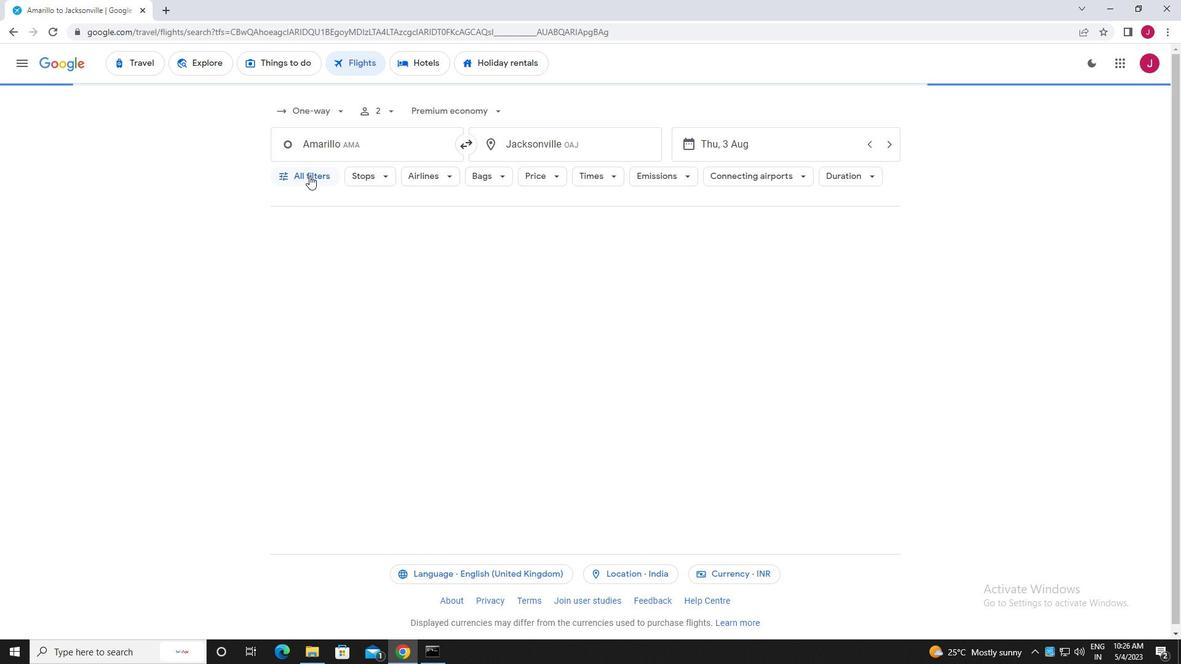 
Action: Mouse moved to (335, 246)
Screenshot: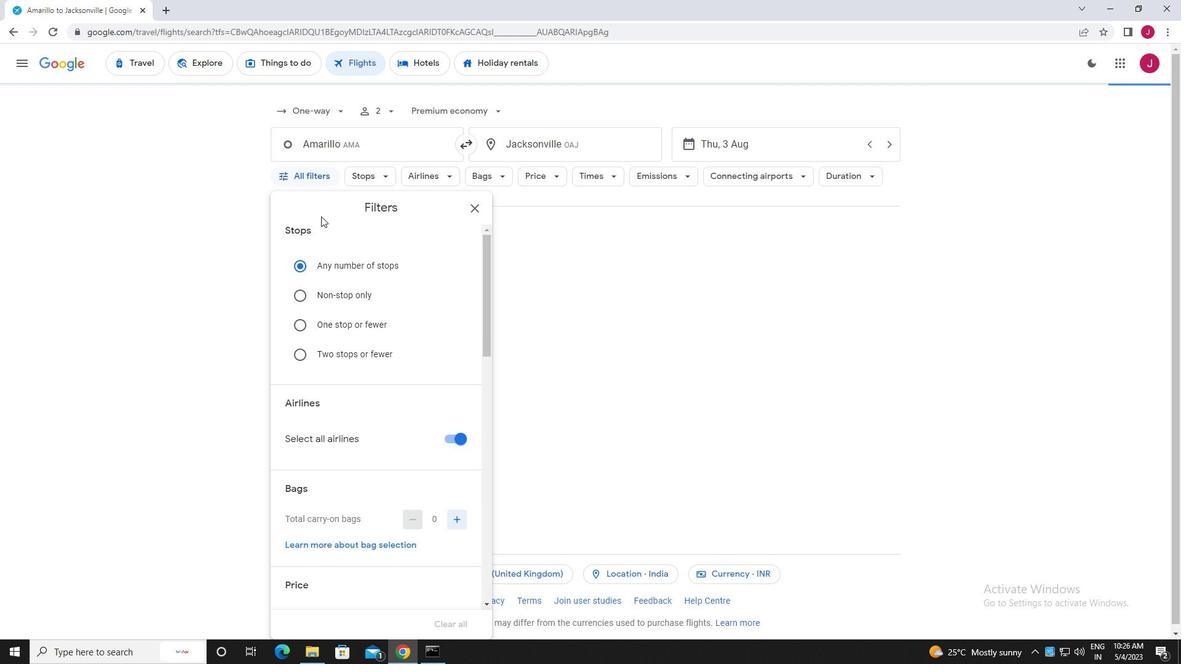 
Action: Mouse scrolled (335, 245) with delta (0, 0)
Screenshot: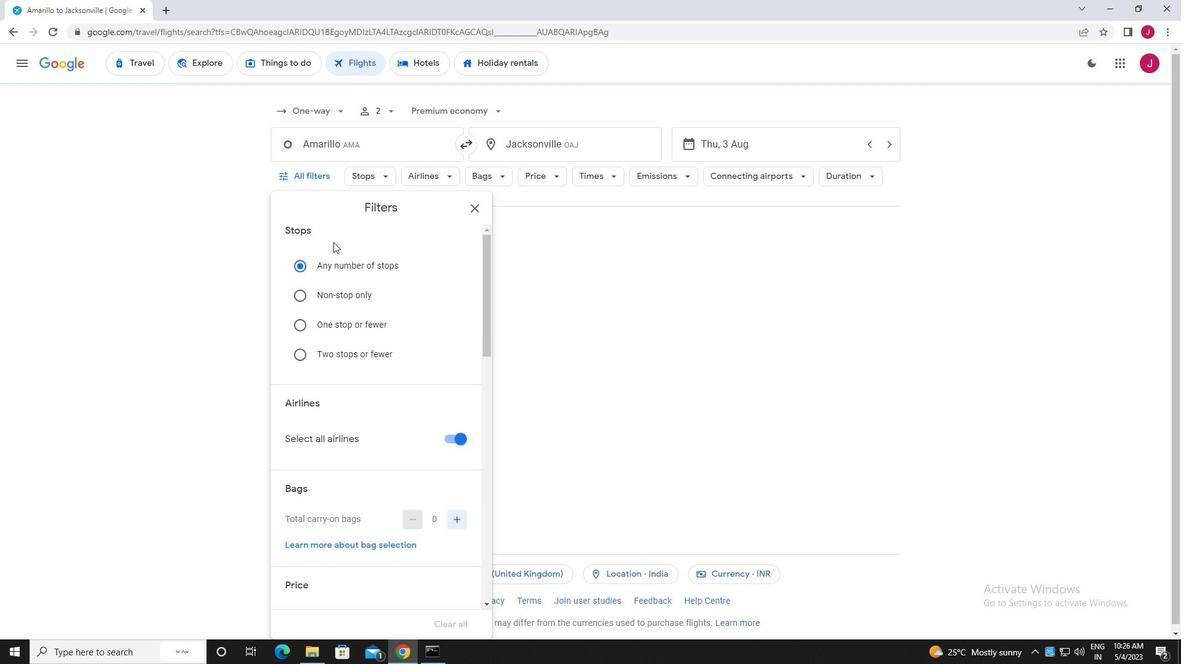 
Action: Mouse scrolled (335, 245) with delta (0, 0)
Screenshot: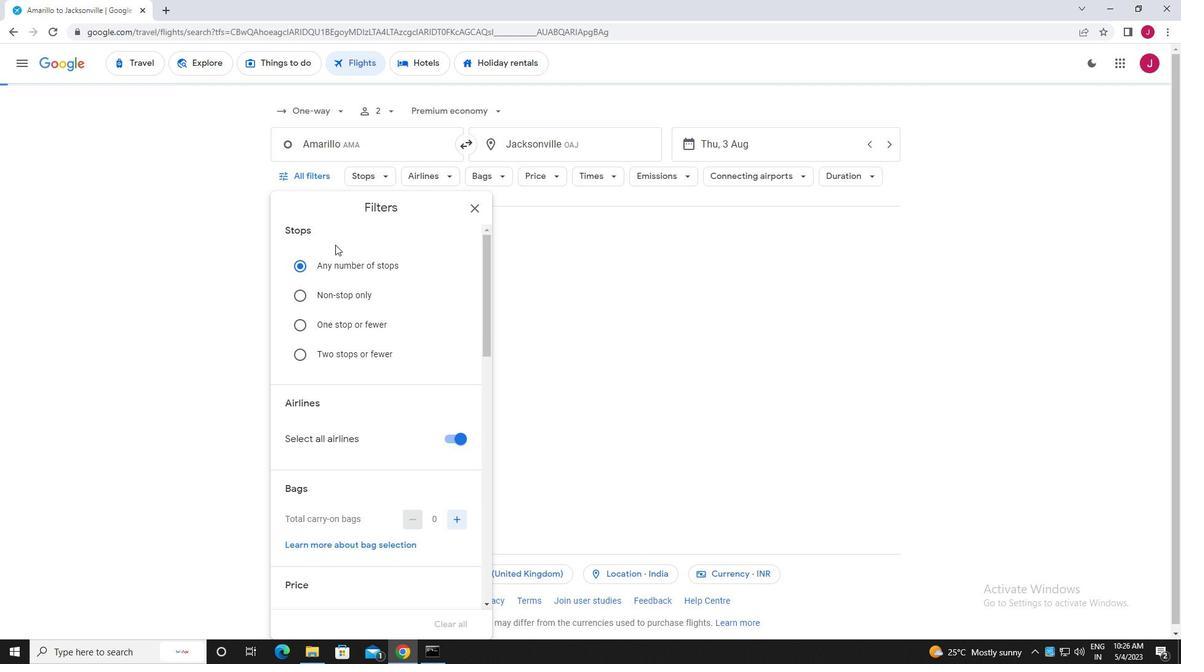 
Action: Mouse moved to (452, 316)
Screenshot: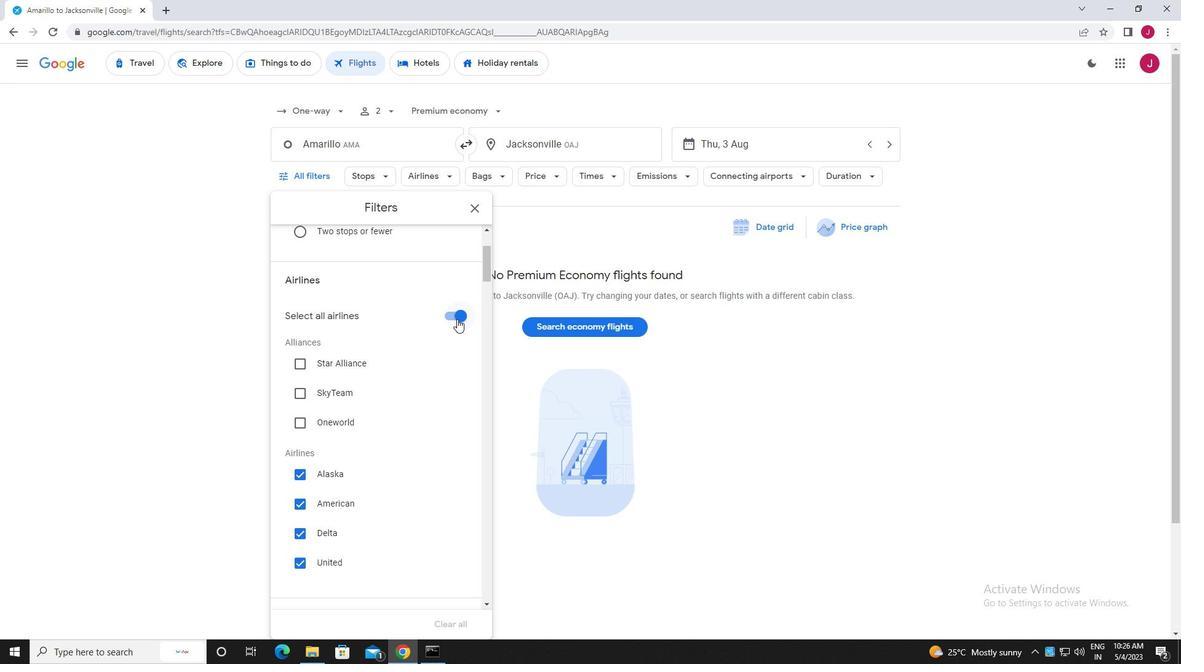 
Action: Mouse pressed left at (452, 316)
Screenshot: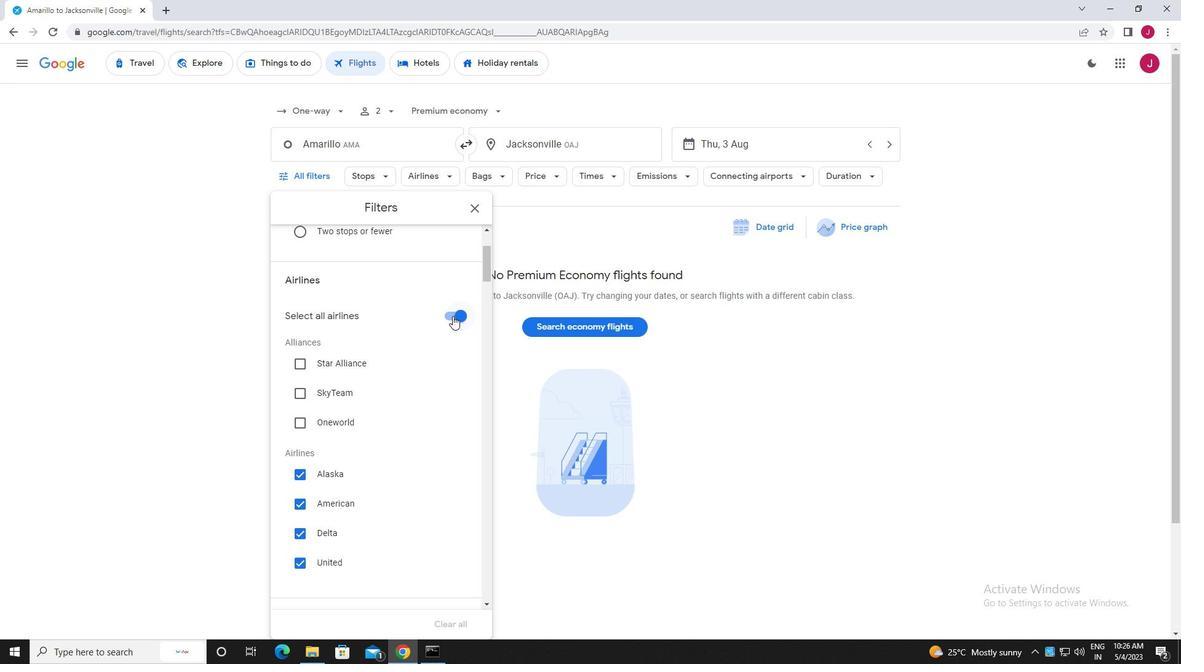 
Action: Mouse moved to (392, 313)
Screenshot: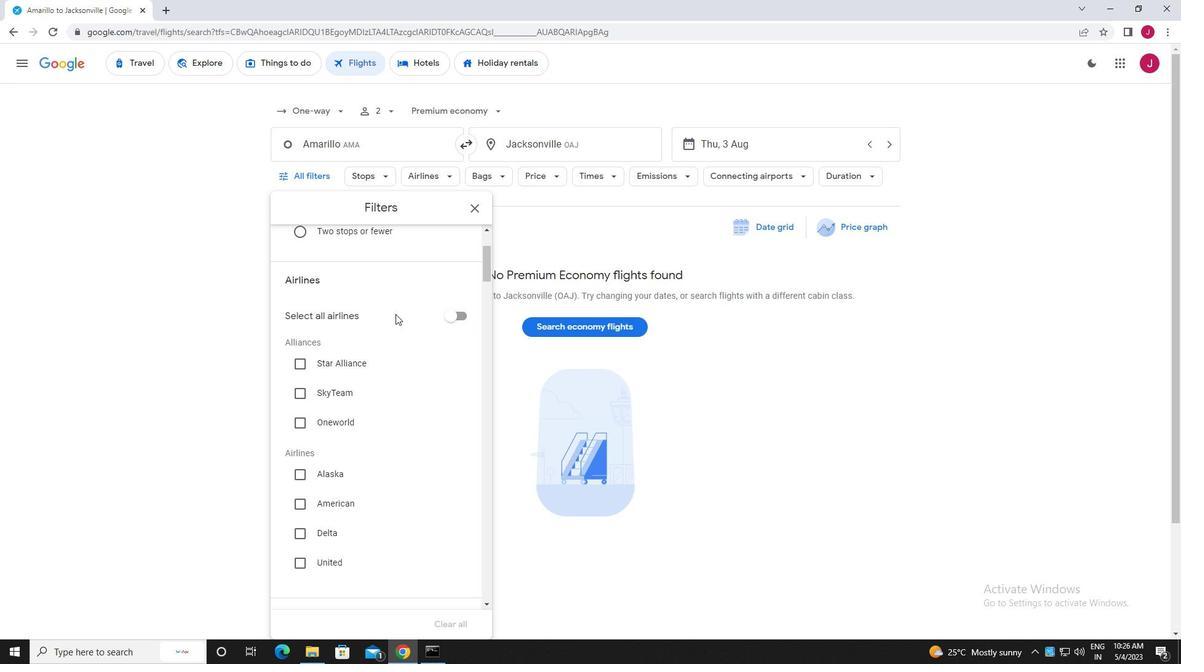 
Action: Mouse scrolled (392, 312) with delta (0, 0)
Screenshot: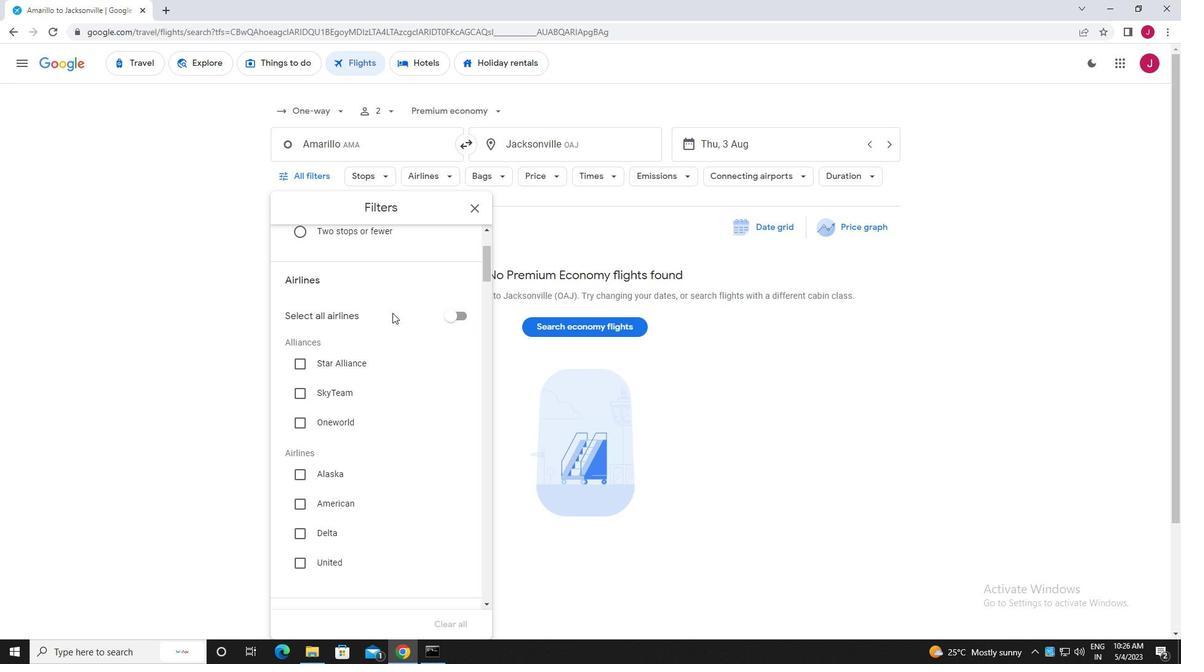 
Action: Mouse moved to (300, 411)
Screenshot: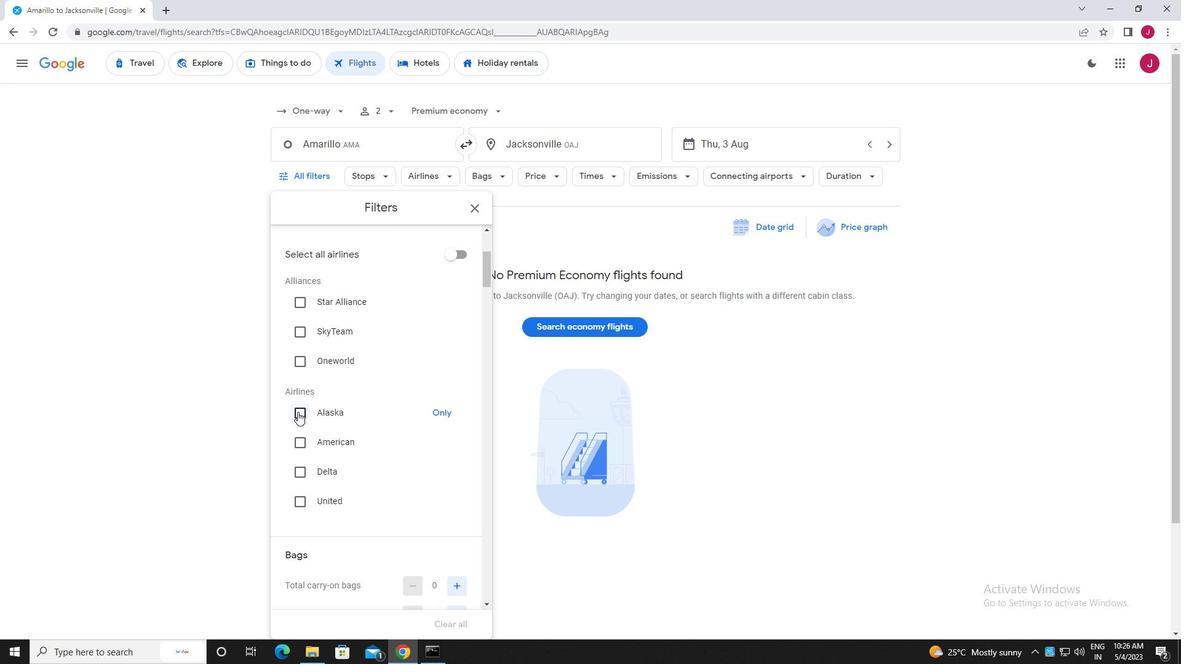 
Action: Mouse pressed left at (300, 411)
Screenshot: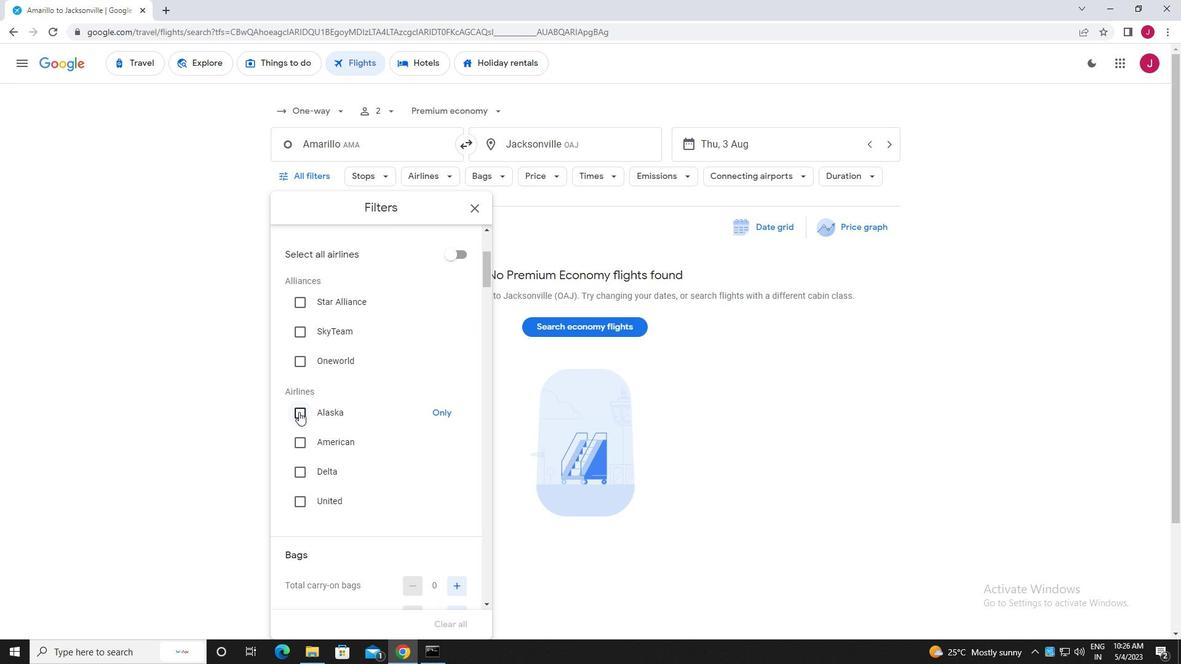 
Action: Mouse moved to (383, 383)
Screenshot: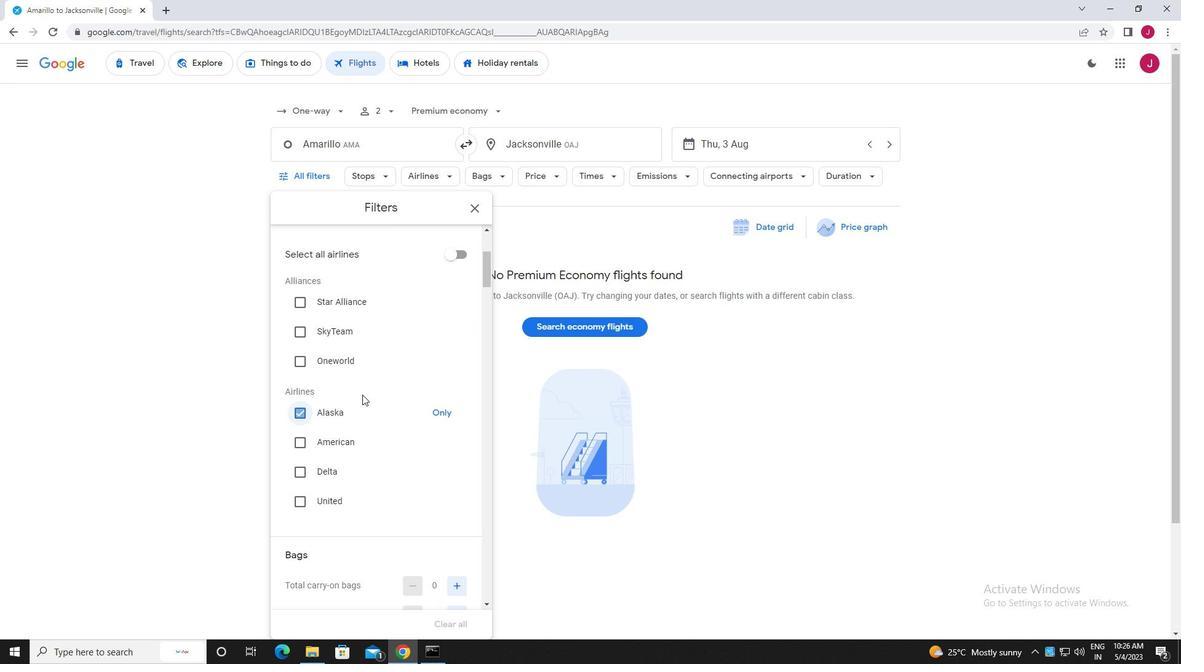 
Action: Mouse scrolled (383, 382) with delta (0, 0)
Screenshot: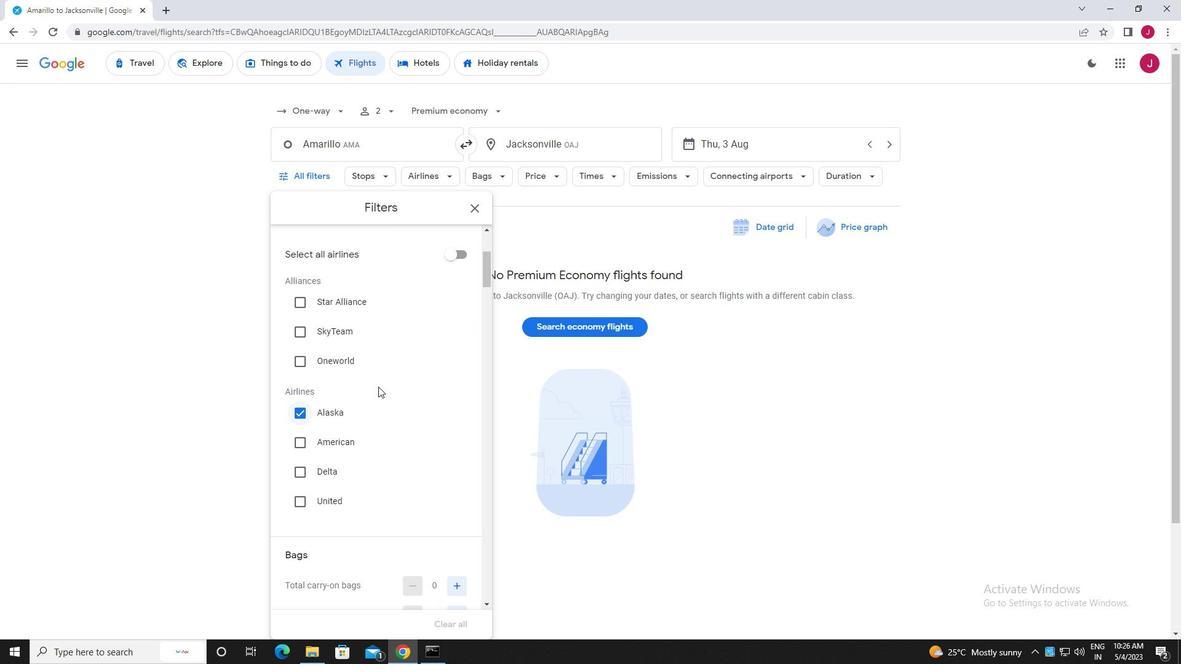 
Action: Mouse scrolled (383, 382) with delta (0, 0)
Screenshot: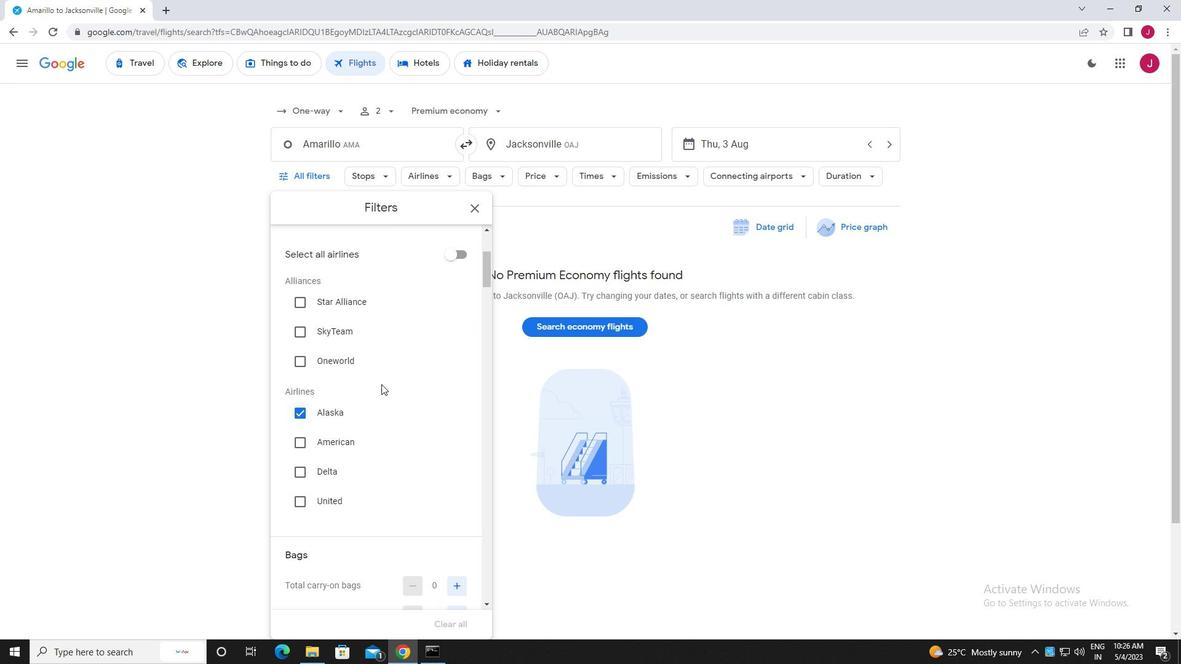 
Action: Mouse scrolled (383, 382) with delta (0, 0)
Screenshot: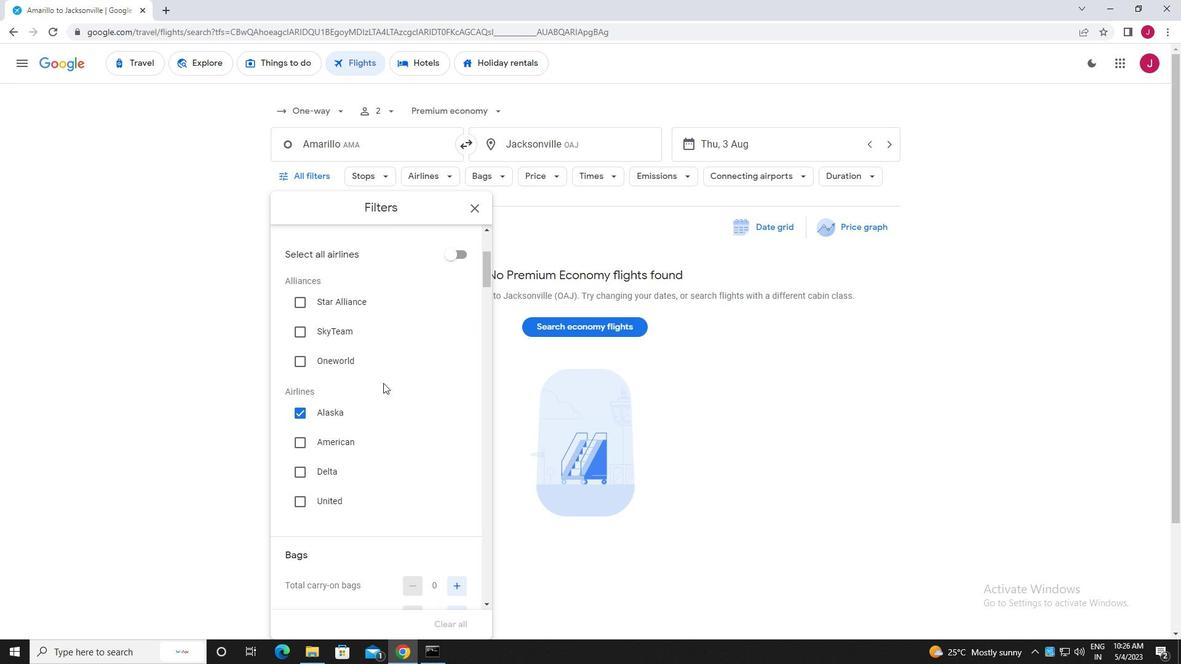 
Action: Mouse scrolled (383, 382) with delta (0, 0)
Screenshot: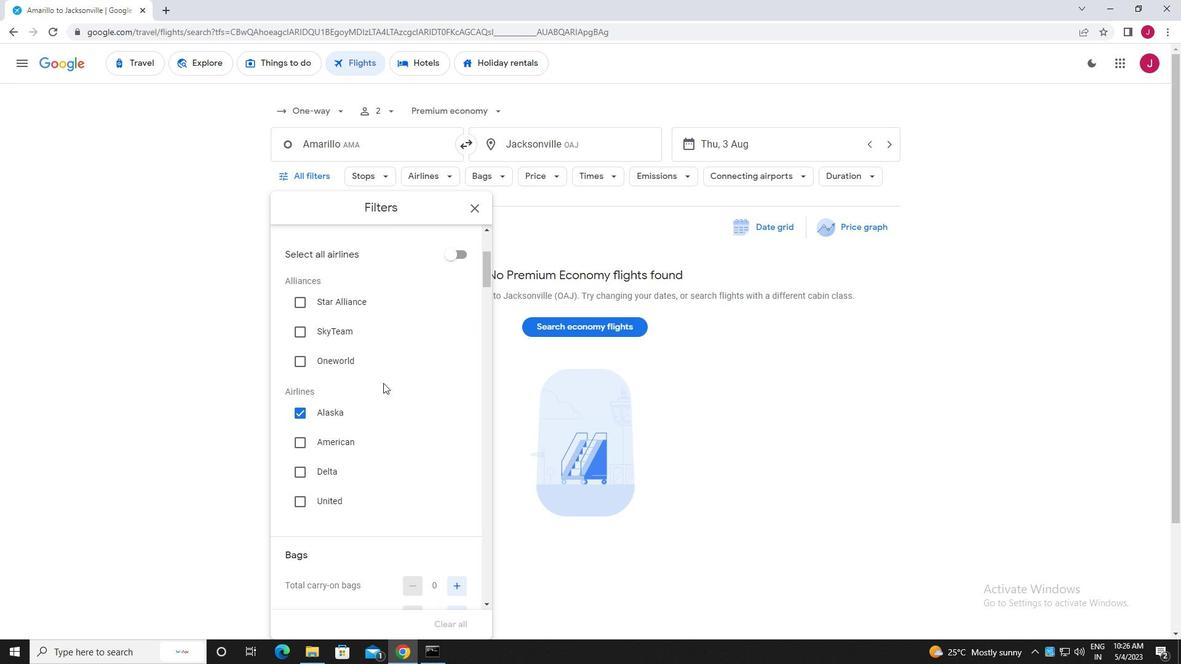 
Action: Mouse moved to (383, 383)
Screenshot: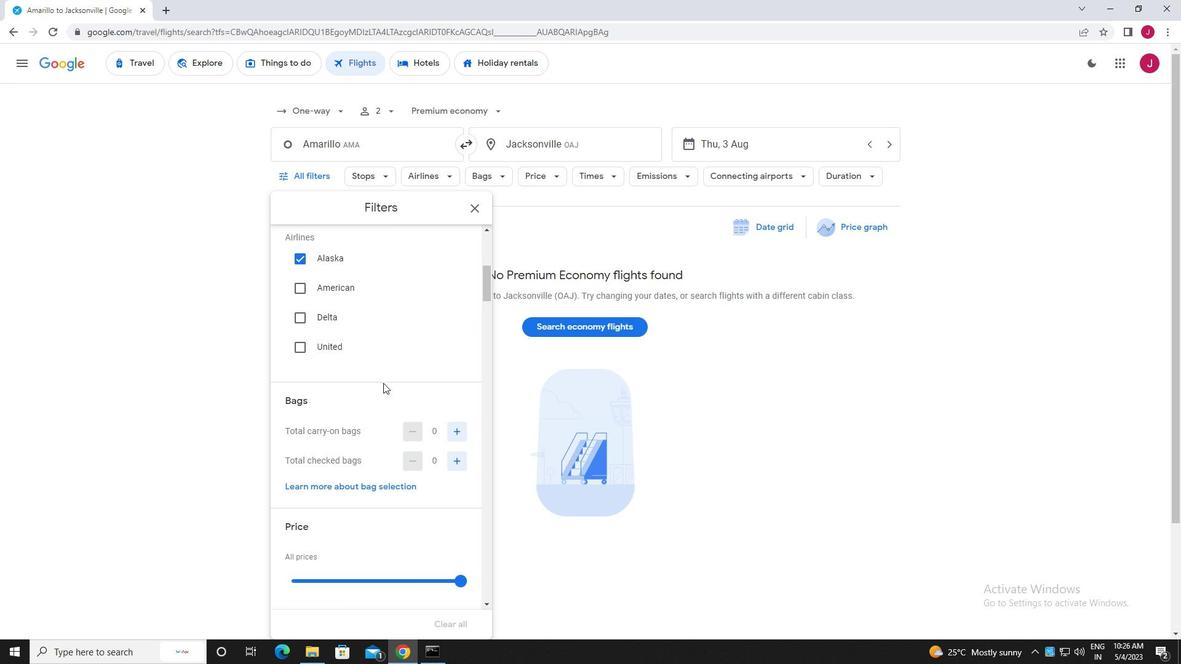 
Action: Mouse scrolled (383, 382) with delta (0, 0)
Screenshot: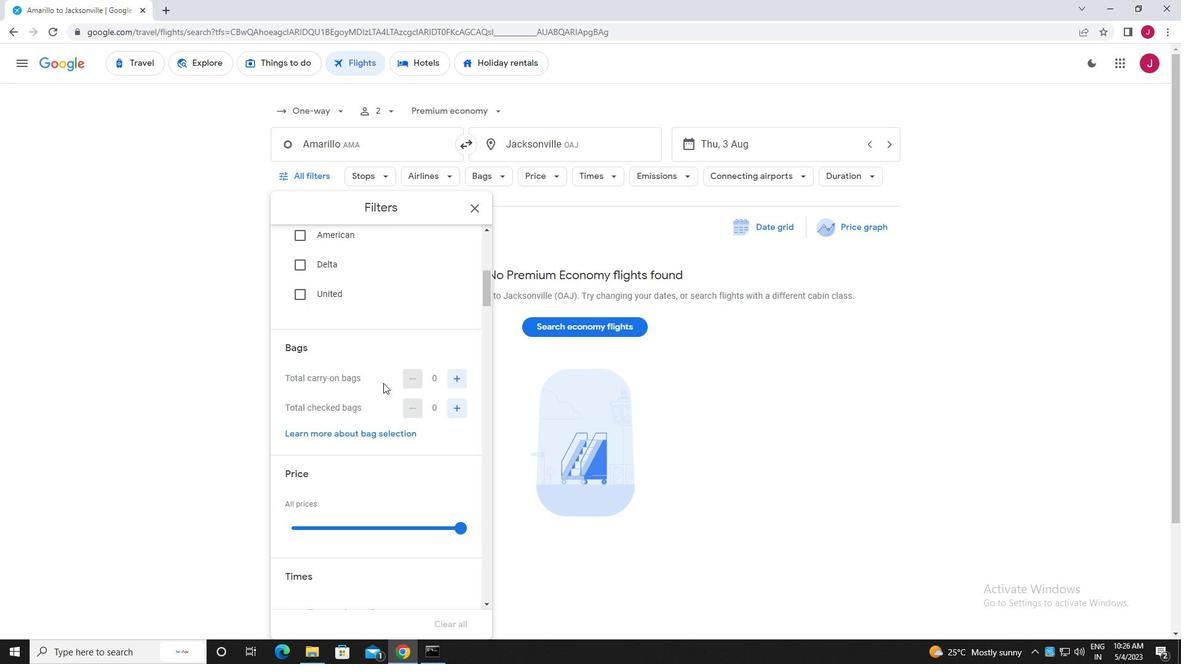 
Action: Mouse moved to (459, 278)
Screenshot: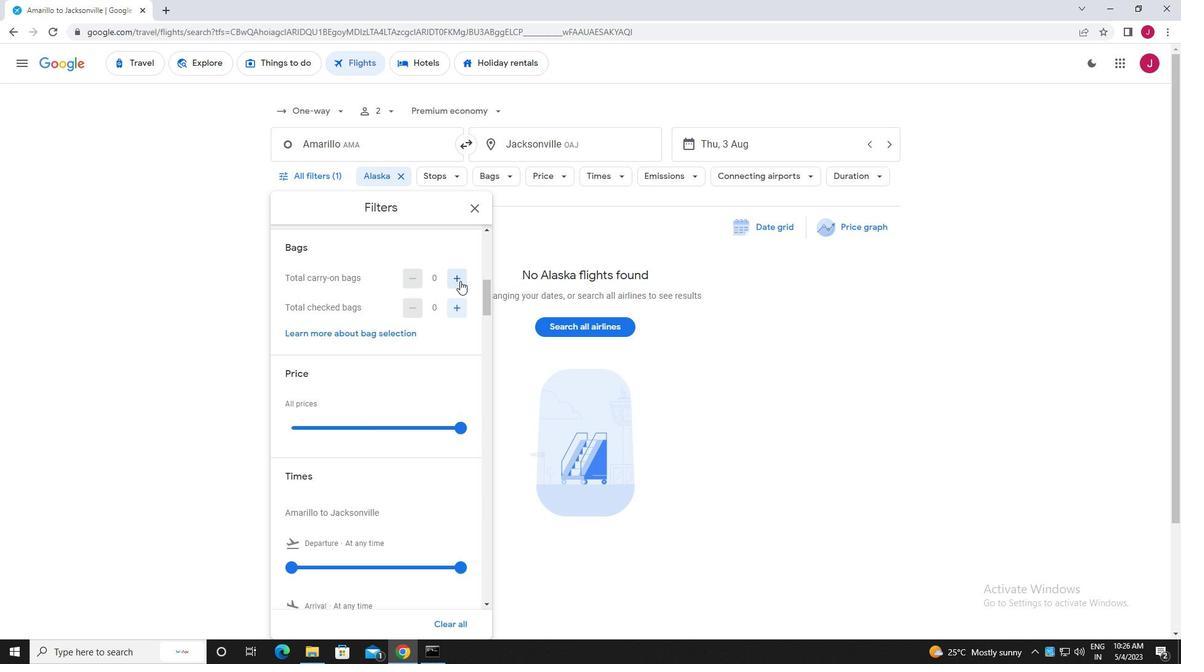 
Action: Mouse pressed left at (459, 278)
Screenshot: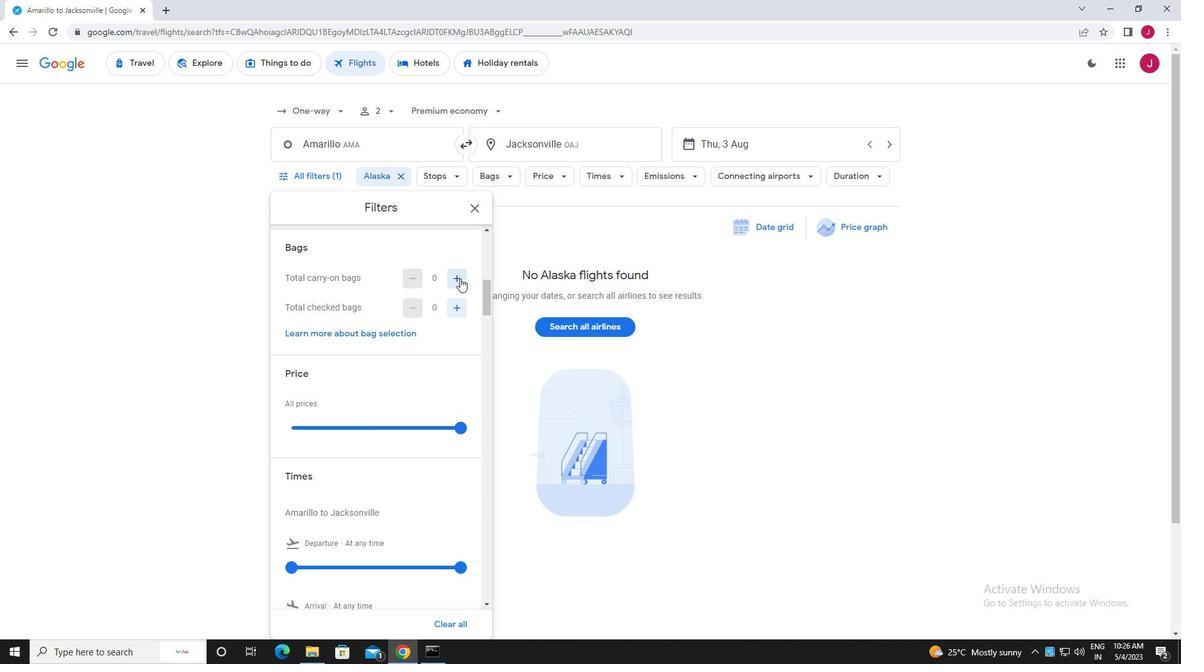 
Action: Mouse pressed left at (459, 278)
Screenshot: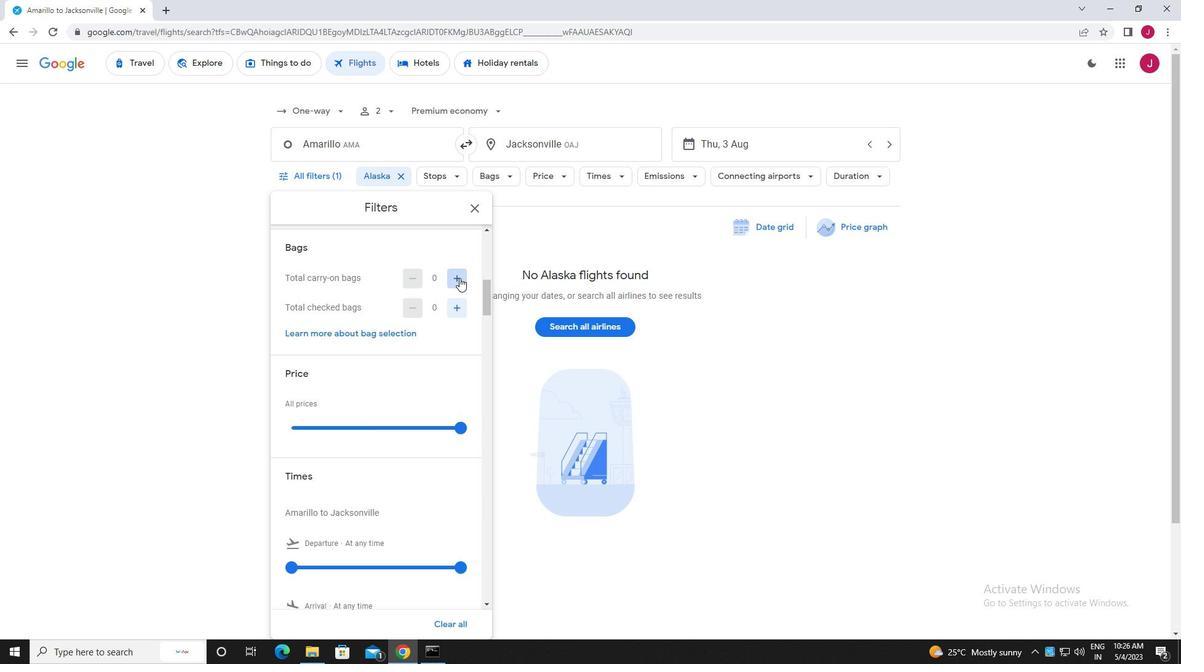 
Action: Mouse moved to (457, 308)
Screenshot: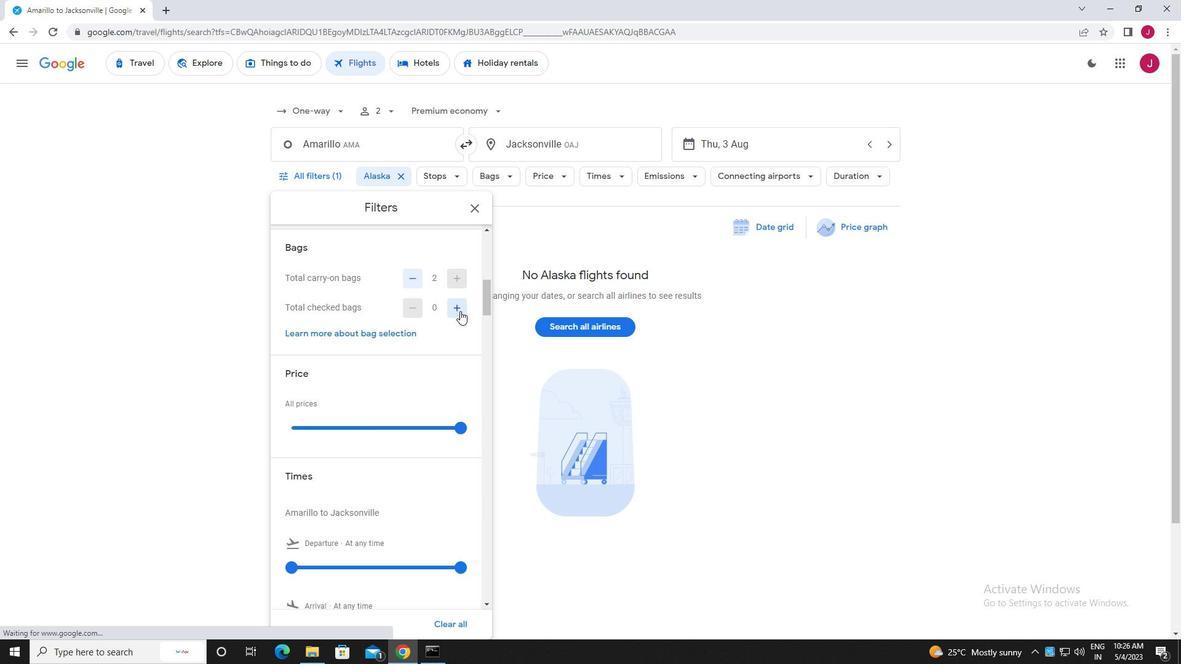 
Action: Mouse pressed left at (457, 308)
Screenshot: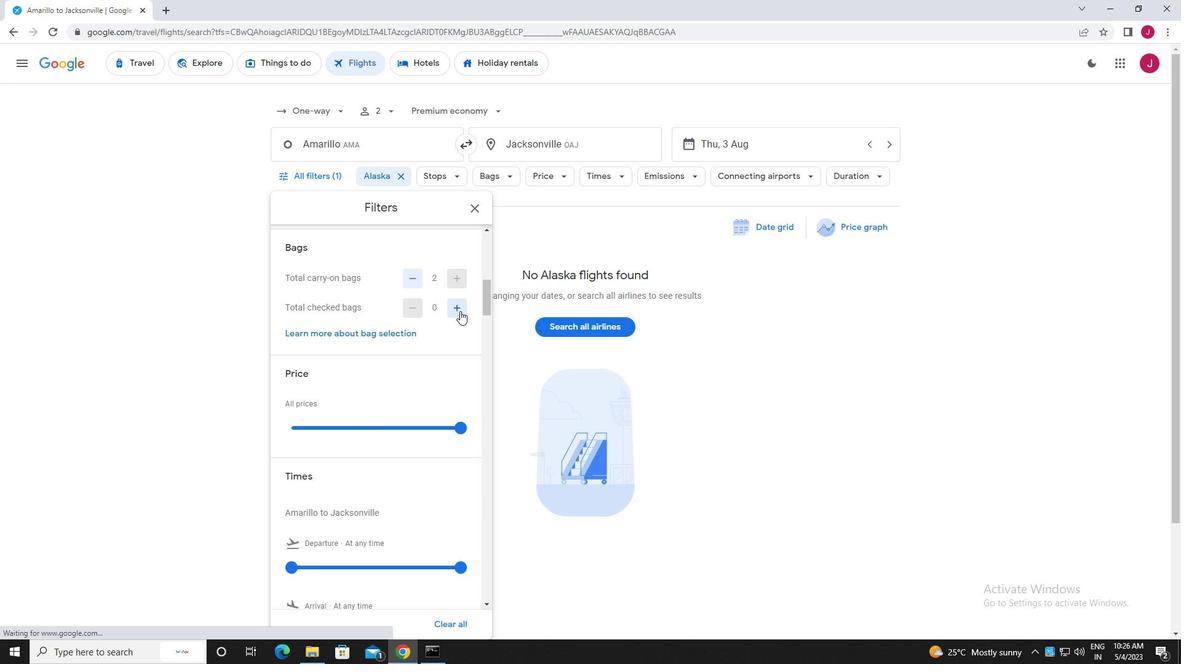 
Action: Mouse pressed left at (457, 308)
Screenshot: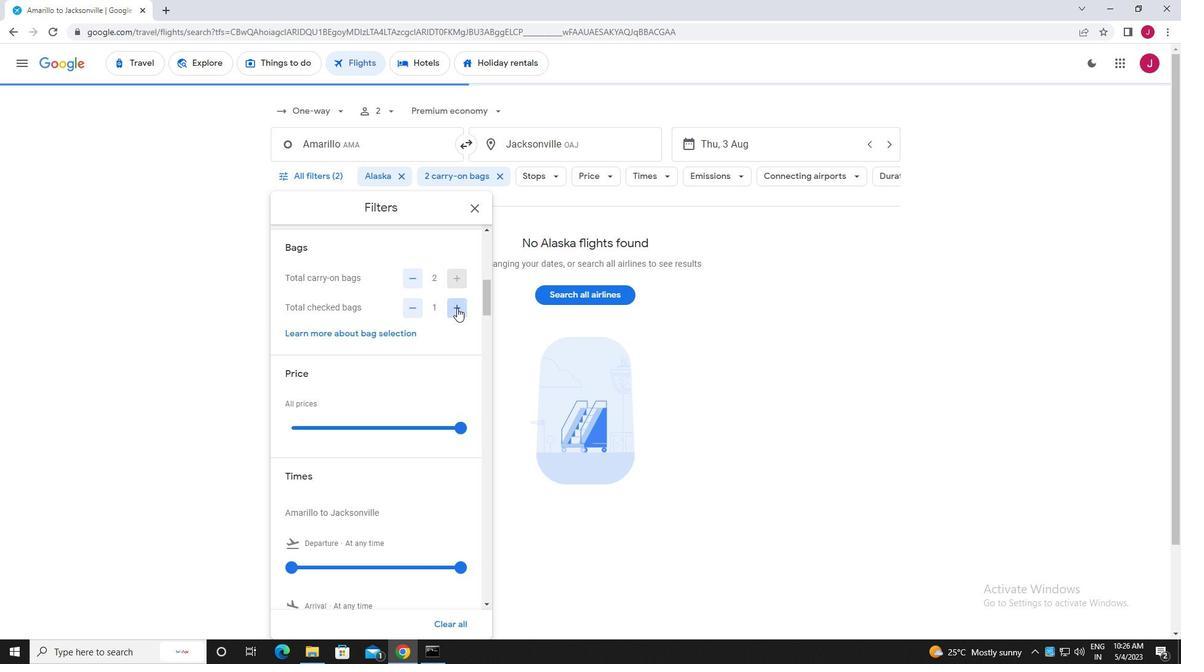 
Action: Mouse pressed left at (457, 308)
Screenshot: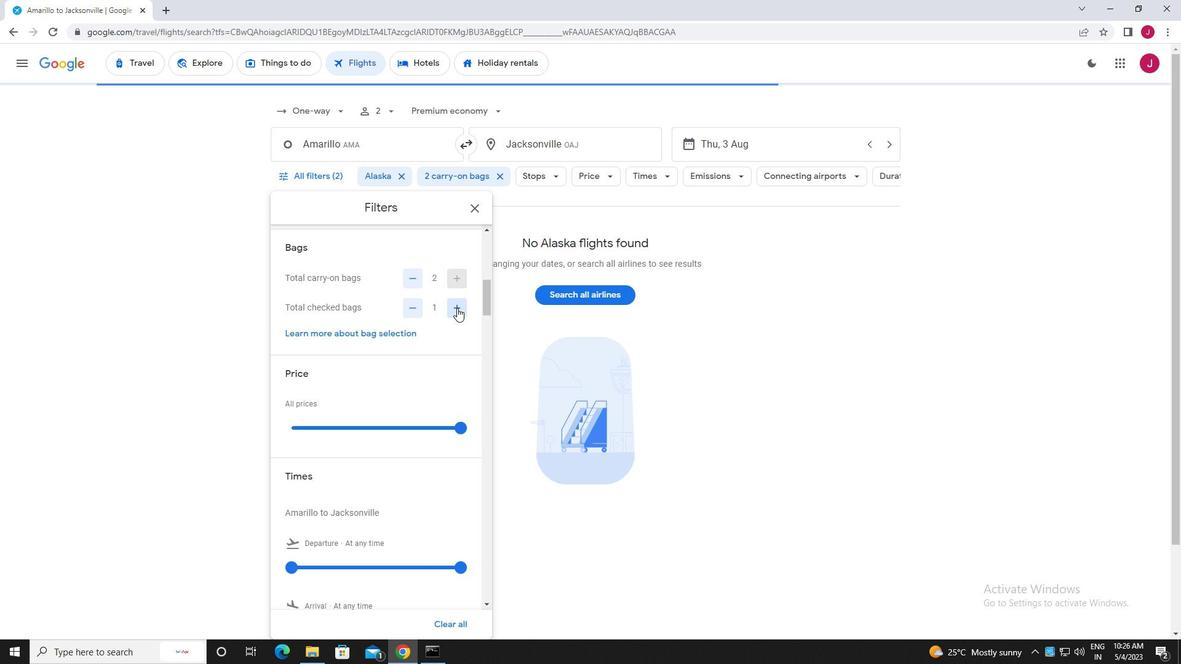 
Action: Mouse pressed left at (457, 308)
Screenshot: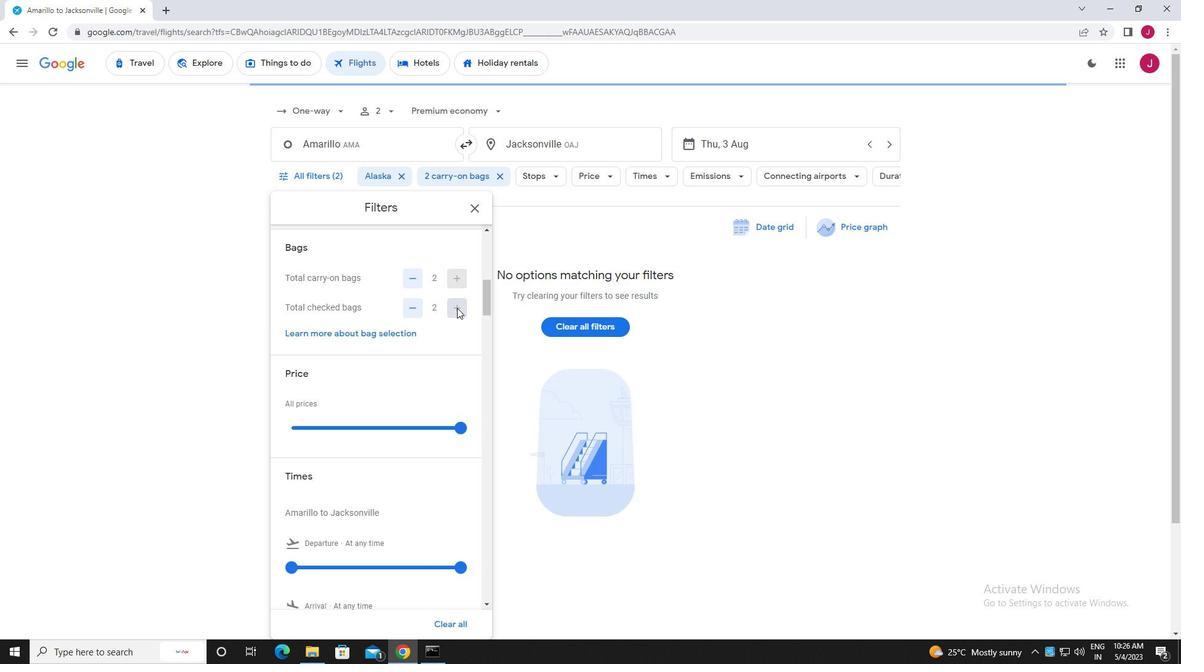 
Action: Mouse moved to (463, 428)
Screenshot: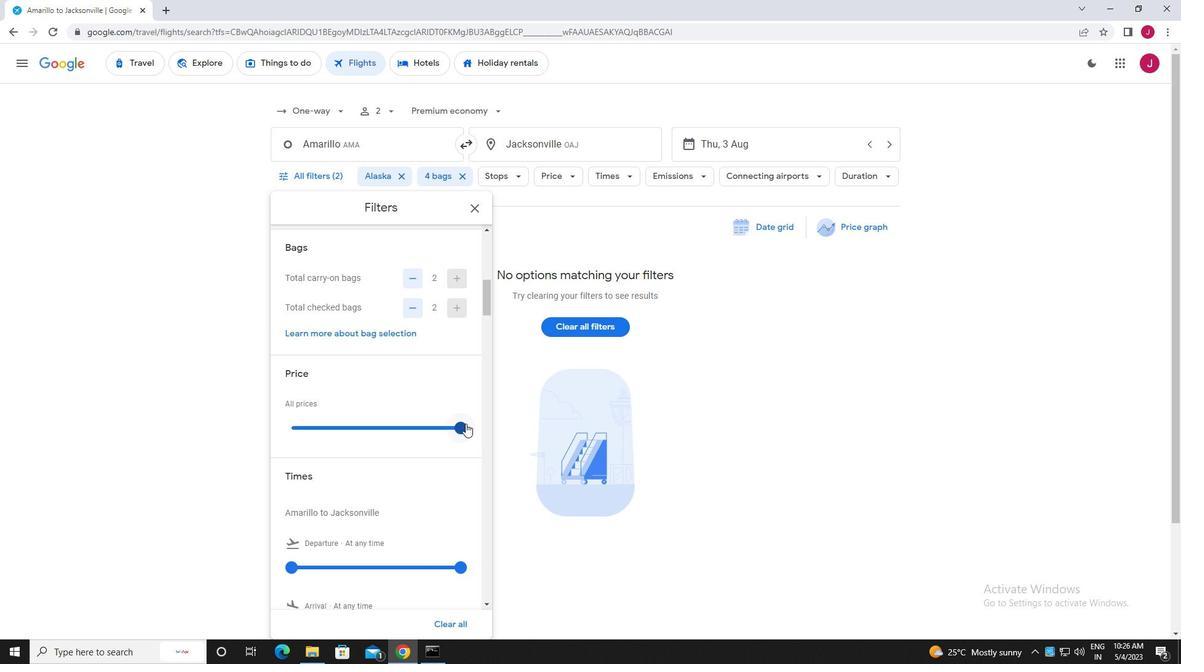 
Action: Mouse pressed left at (463, 428)
Screenshot: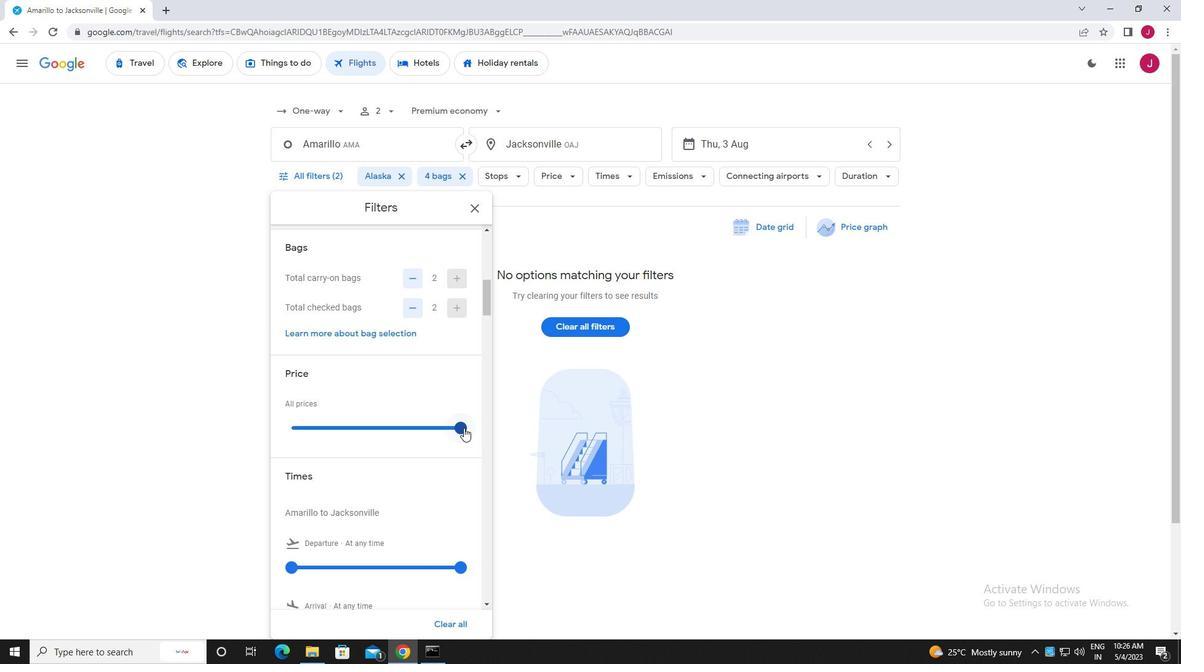 
Action: Mouse moved to (439, 389)
Screenshot: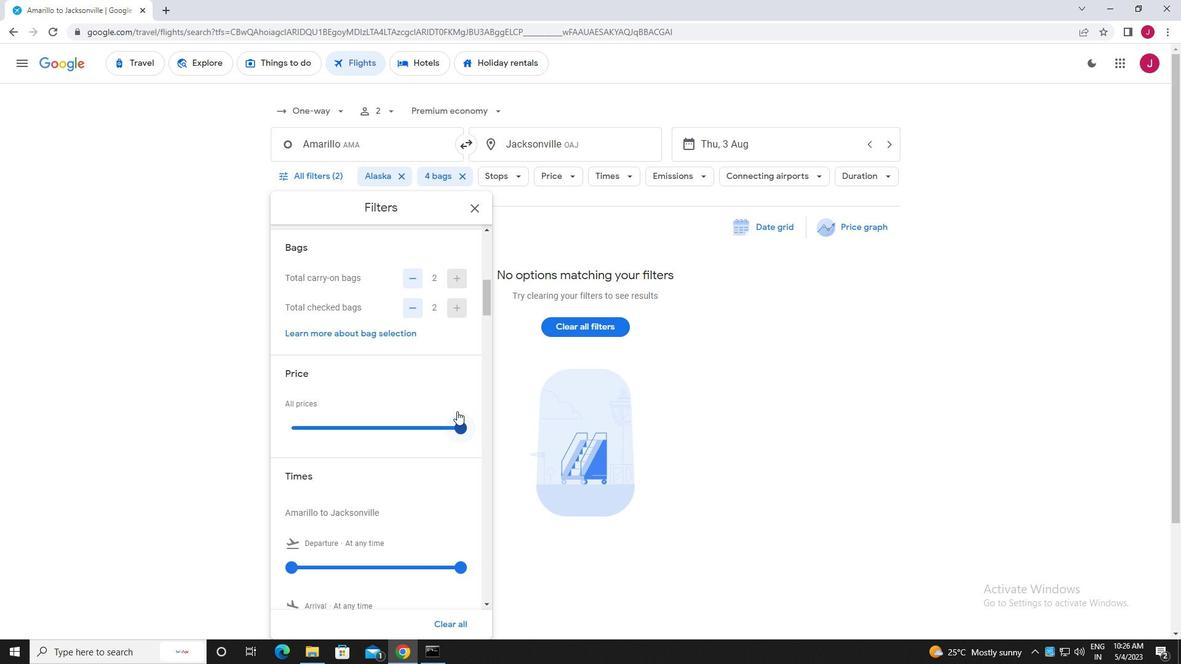 
Action: Mouse scrolled (439, 389) with delta (0, 0)
Screenshot: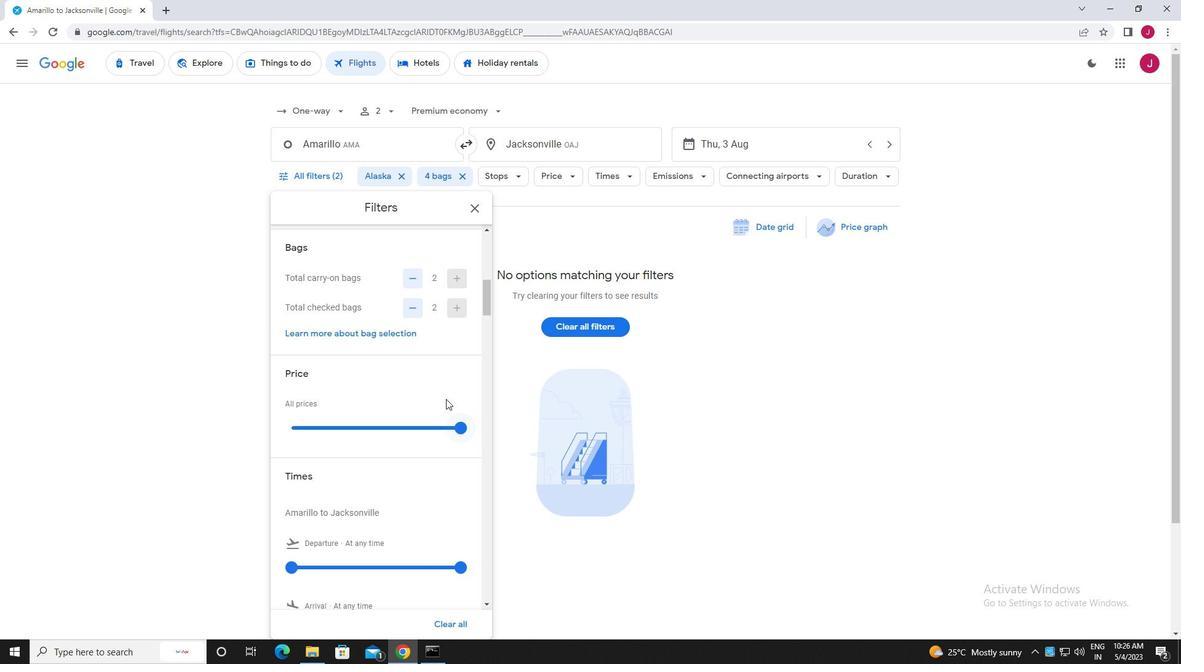 
Action: Mouse scrolled (439, 389) with delta (0, 0)
Screenshot: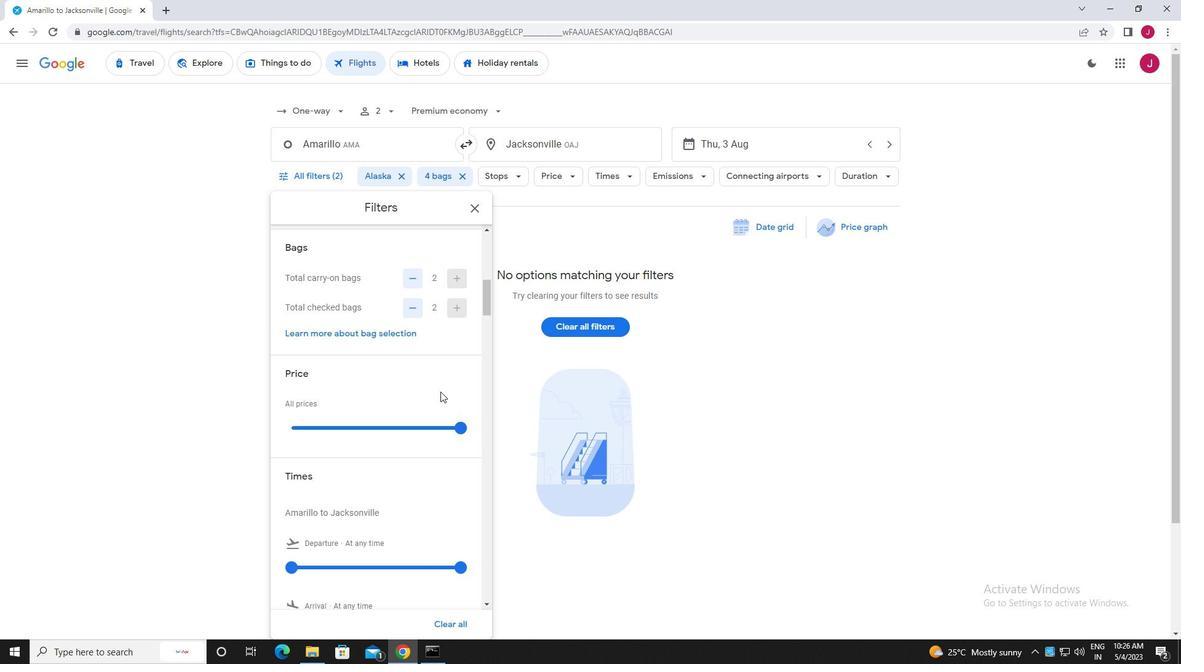 
Action: Mouse scrolled (439, 389) with delta (0, 0)
Screenshot: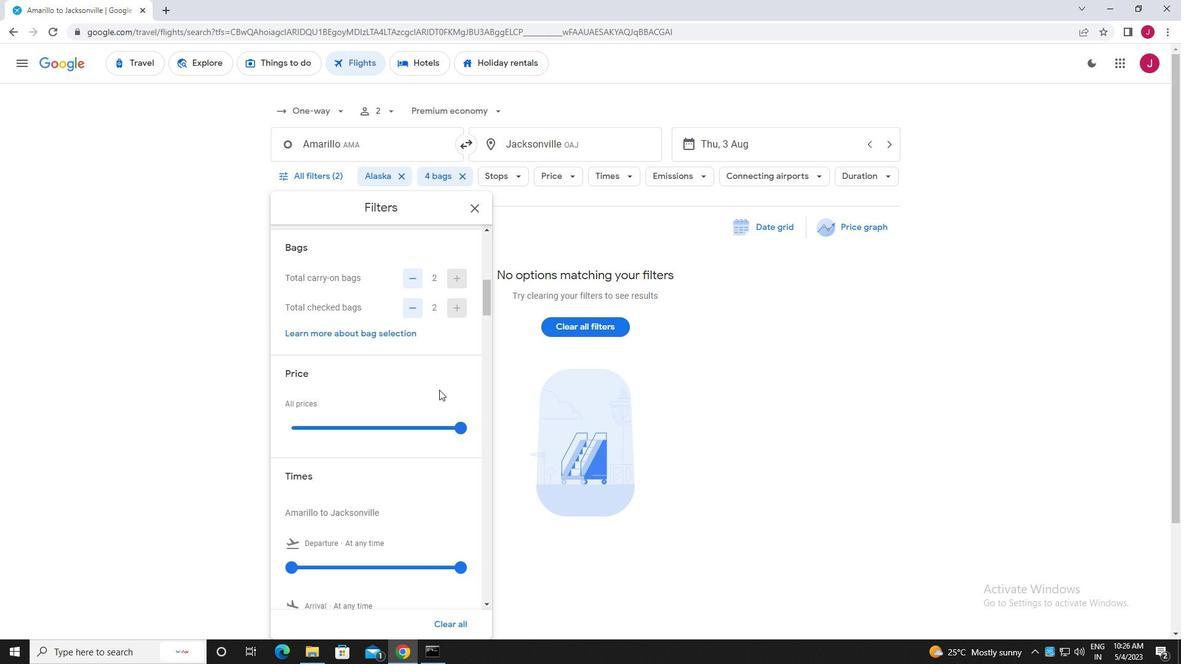 
Action: Mouse moved to (288, 381)
Screenshot: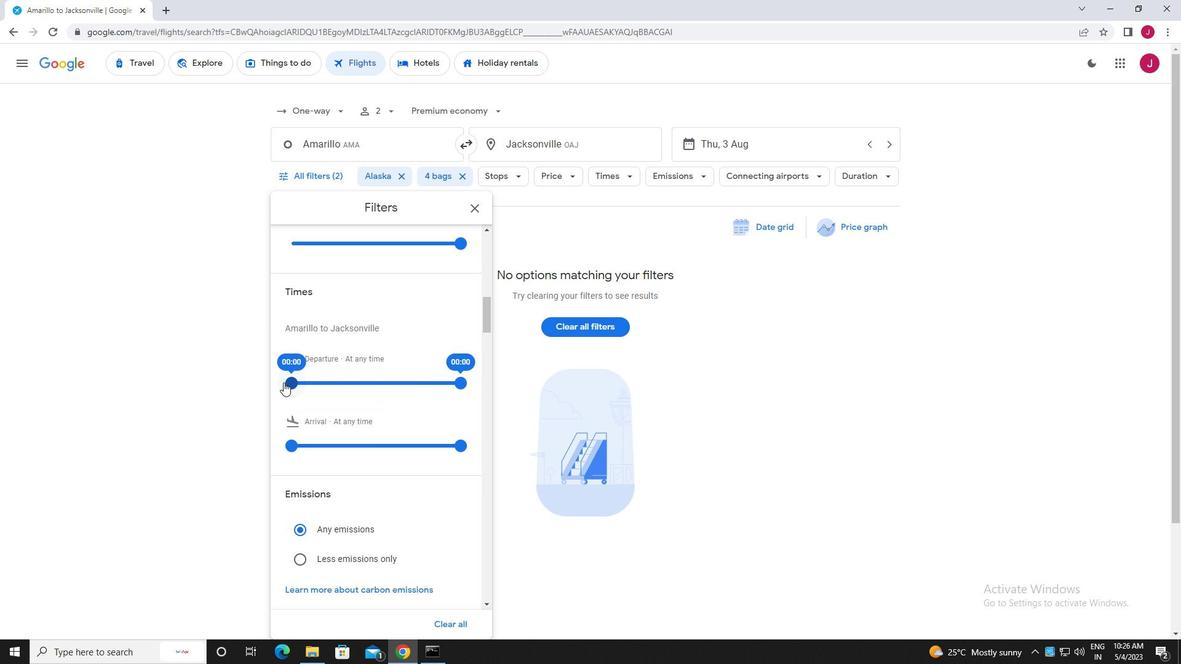 
Action: Mouse pressed left at (288, 381)
Screenshot: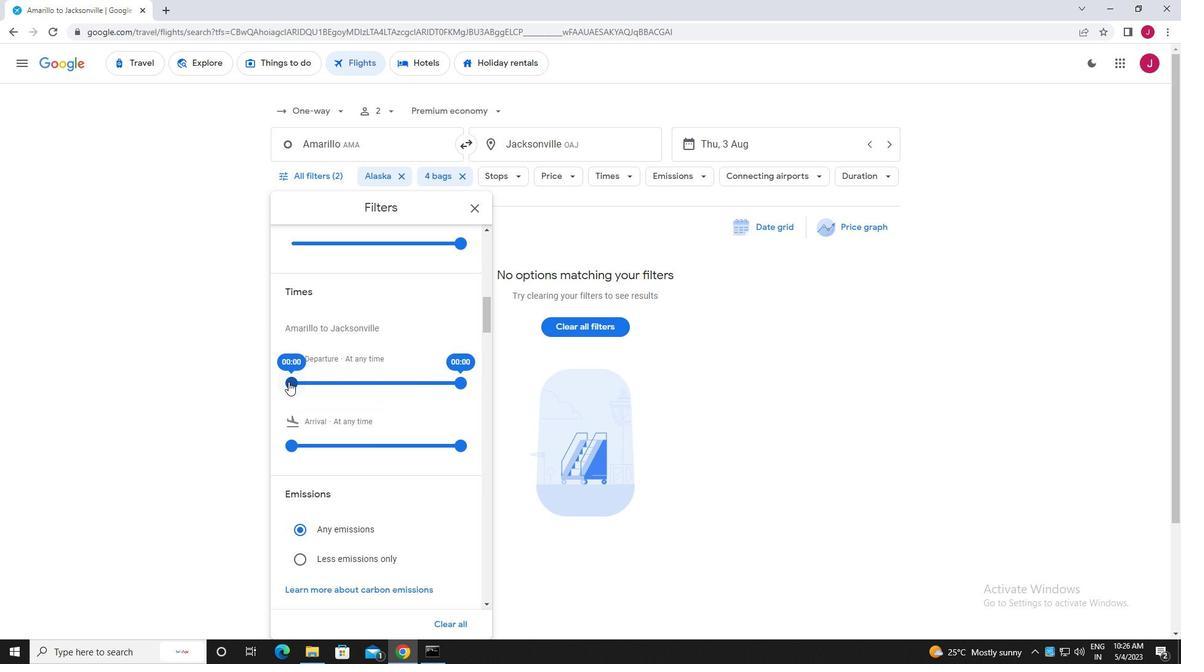 
Action: Mouse moved to (463, 383)
Screenshot: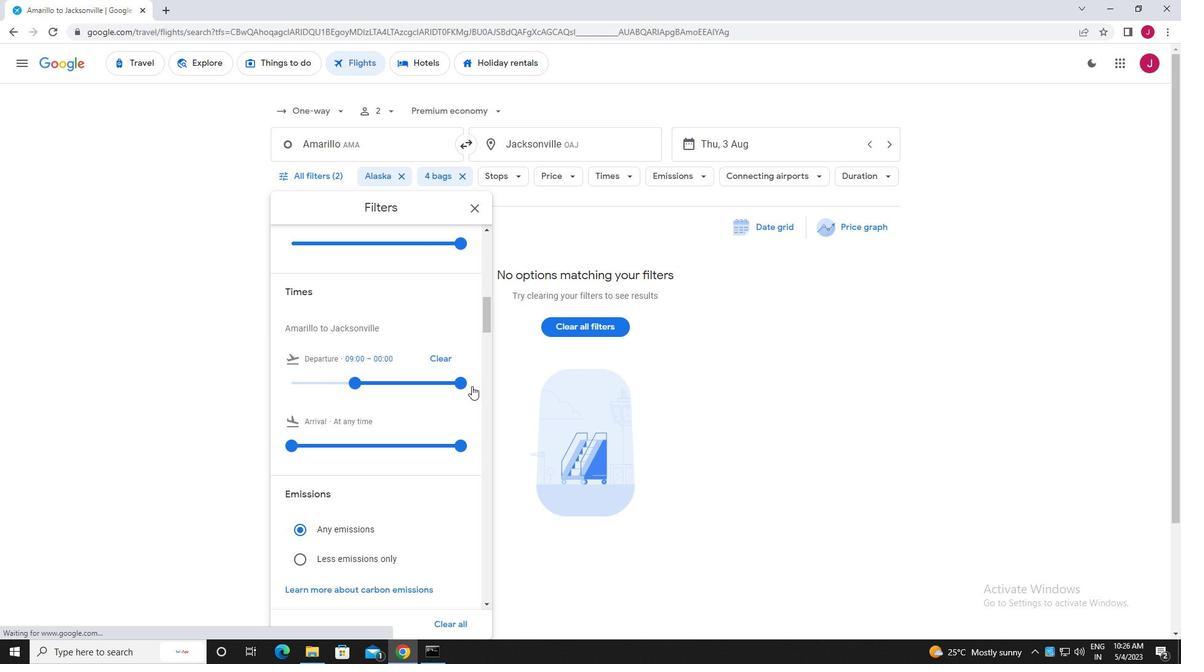 
Action: Mouse pressed left at (463, 383)
Screenshot: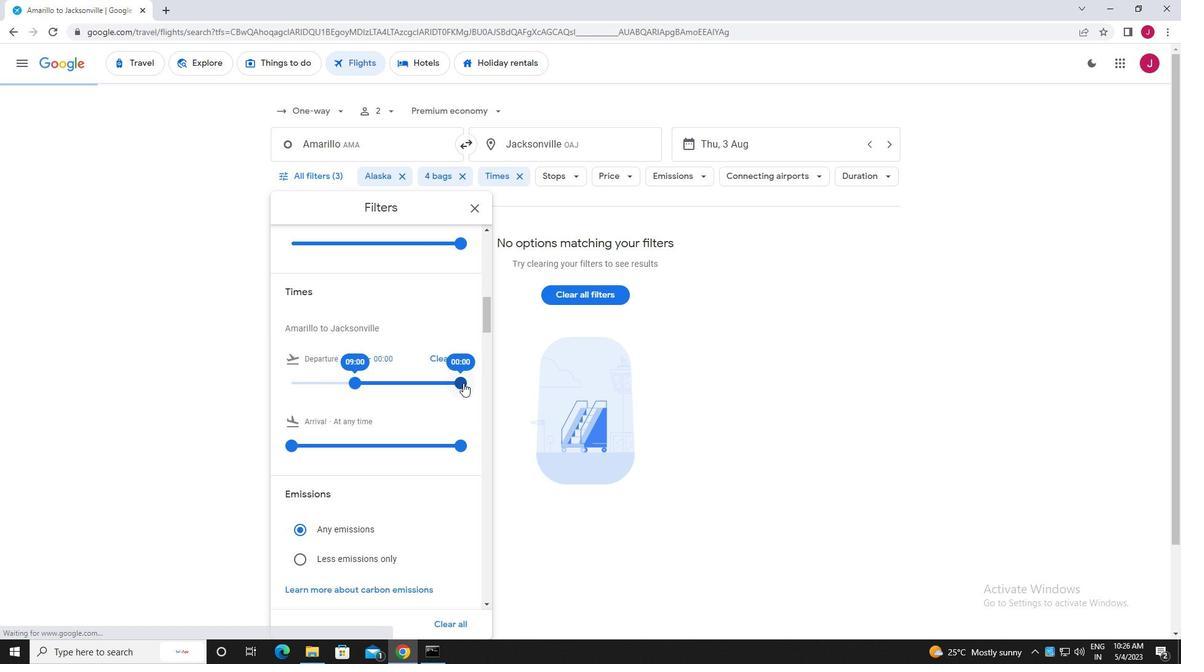 
Action: Mouse moved to (476, 206)
Screenshot: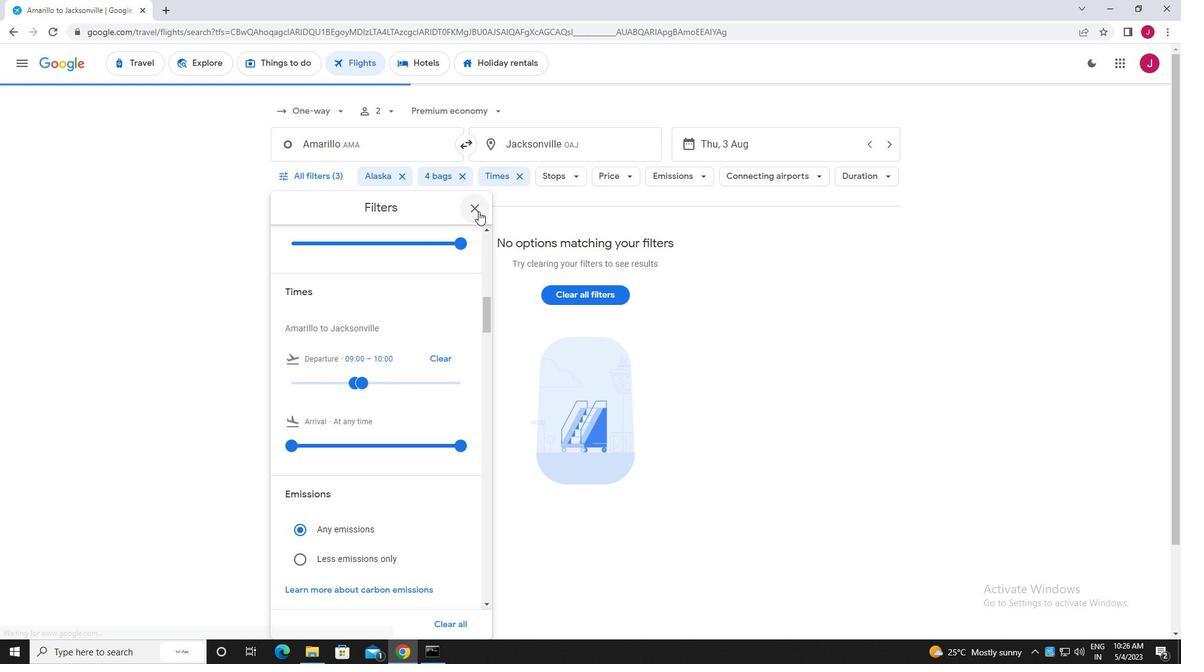 
Action: Mouse pressed left at (476, 206)
Screenshot: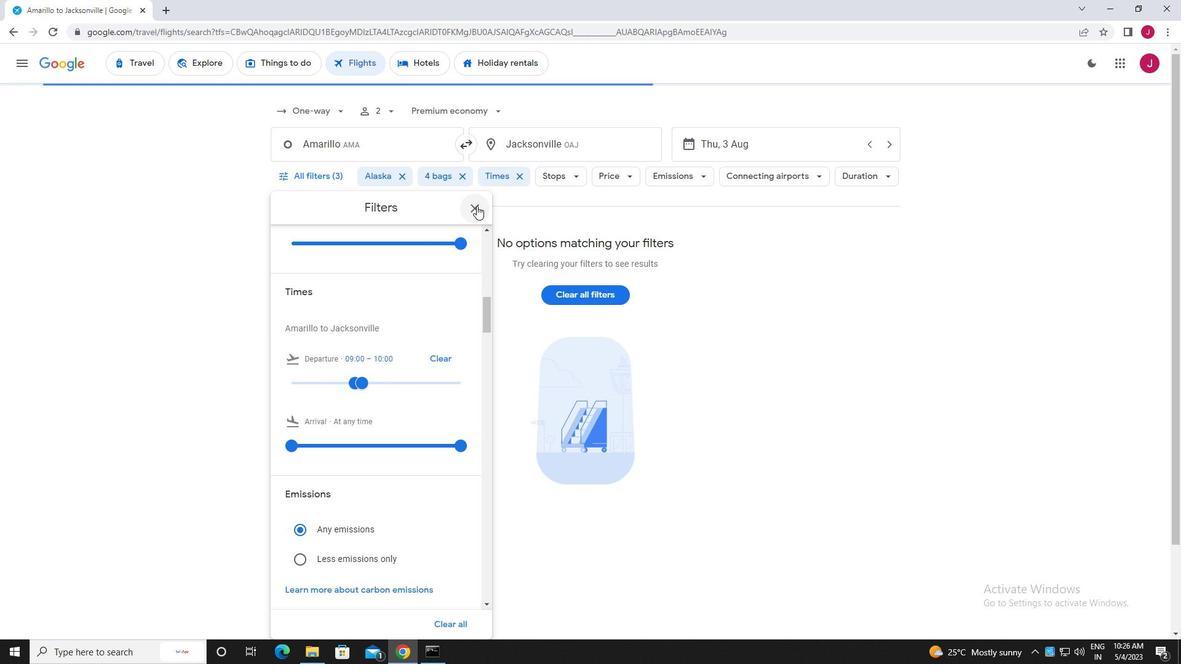 
Action: Mouse moved to (468, 208)
Screenshot: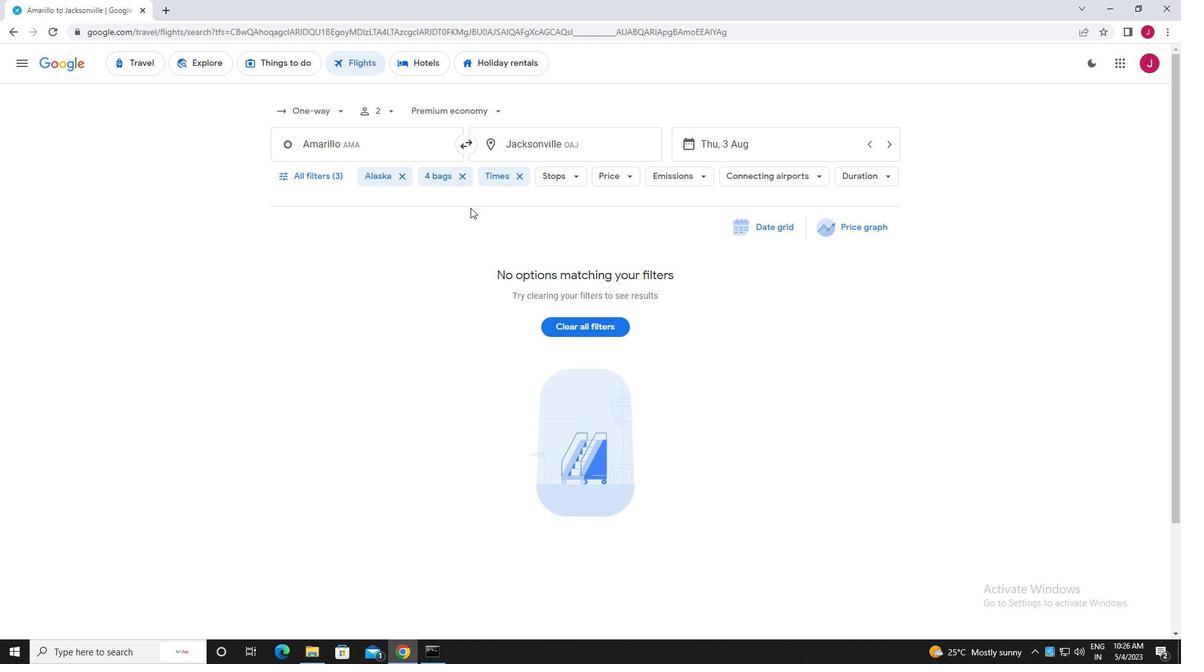 
